 Task: In the  document Christopher.txtMake this file  'available offline' Add shortcut to Drive 'Computers'Email the file to   softage.3@softage.net, with message attached Attention Needed: Please prioritize going through the email I've sent. and file type: 'Plain Text'
Action: Mouse moved to (45, 105)
Screenshot: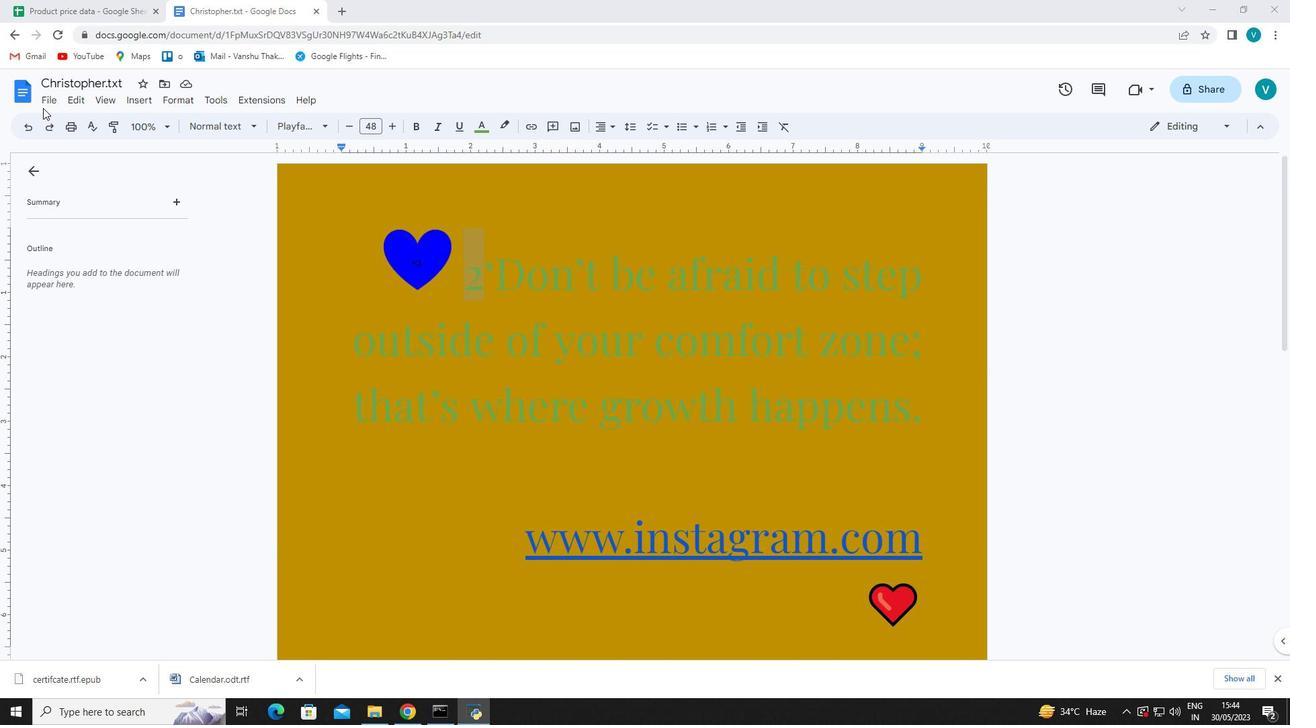 
Action: Mouse pressed left at (45, 105)
Screenshot: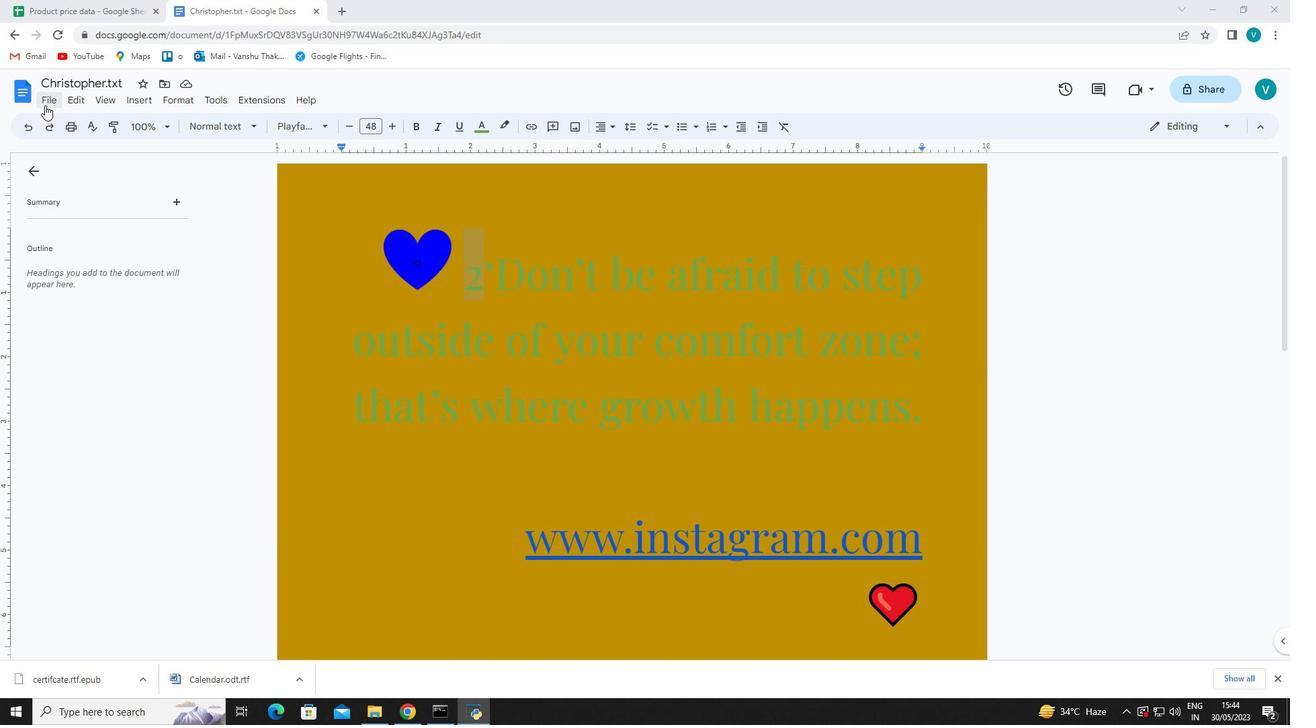 
Action: Mouse moved to (92, 385)
Screenshot: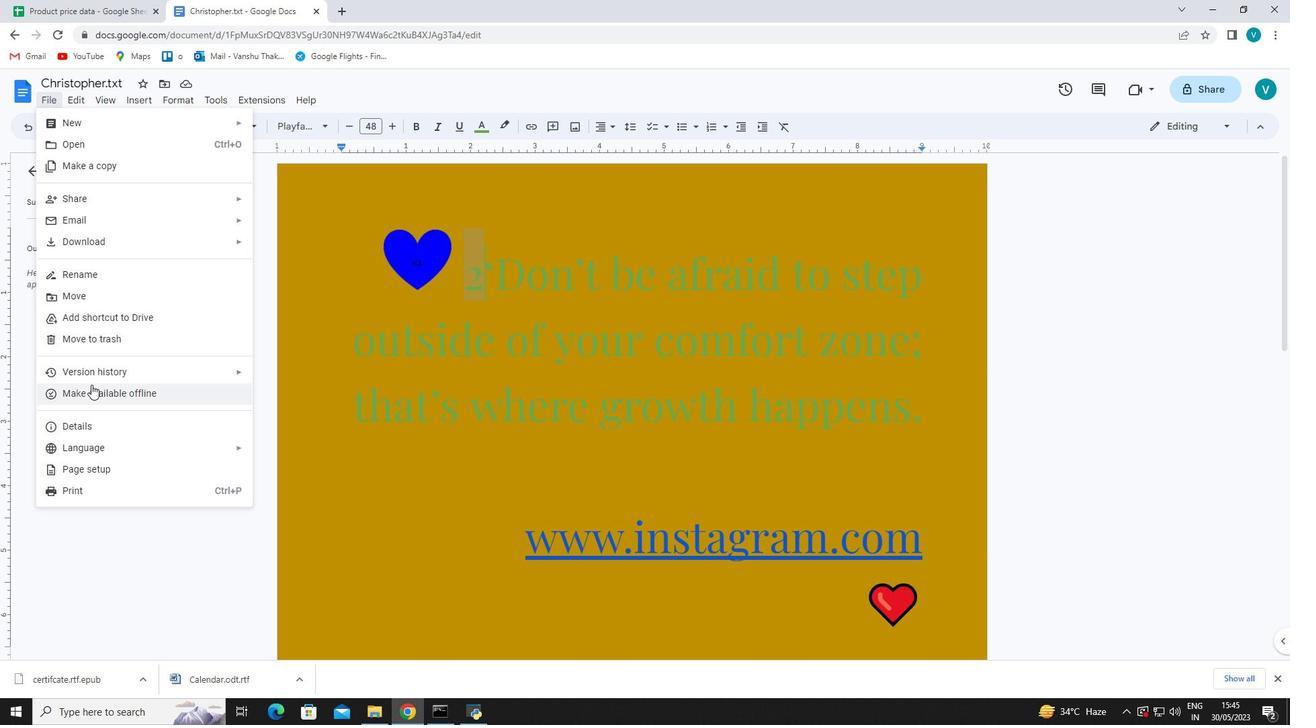 
Action: Mouse pressed left at (92, 385)
Screenshot: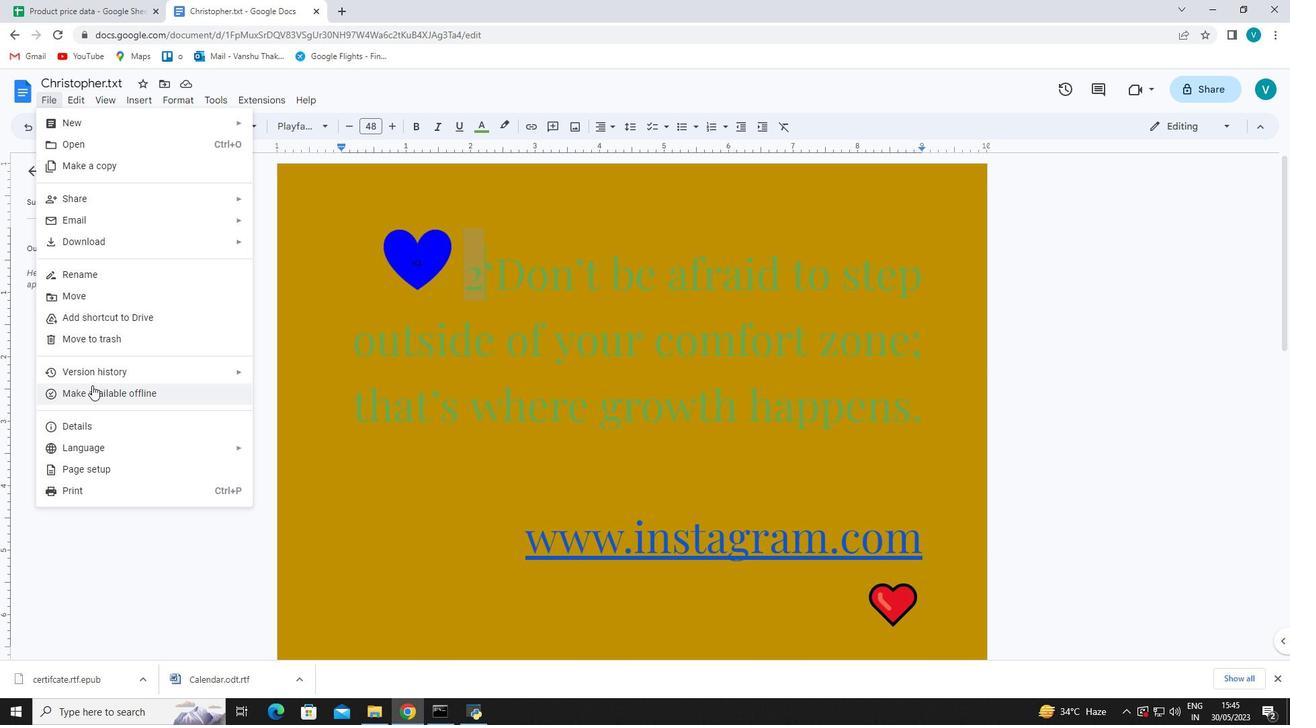 
Action: Mouse moved to (53, 100)
Screenshot: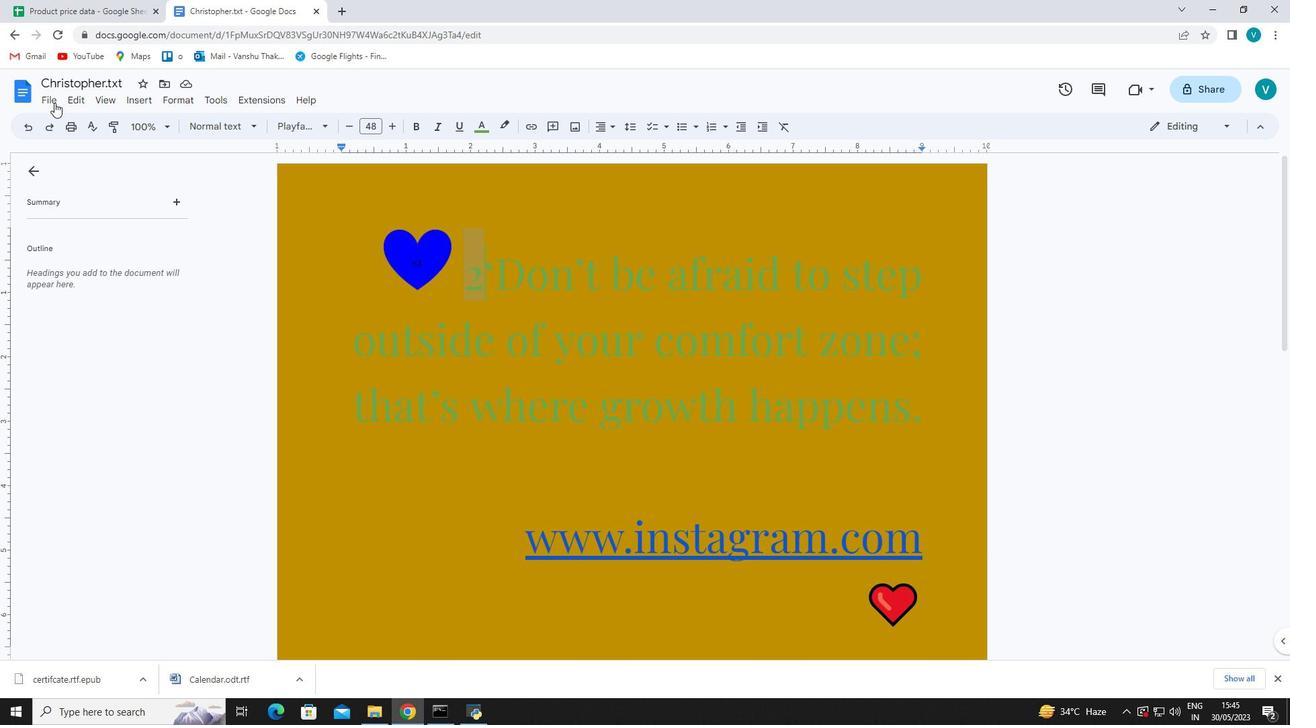 
Action: Mouse pressed left at (53, 100)
Screenshot: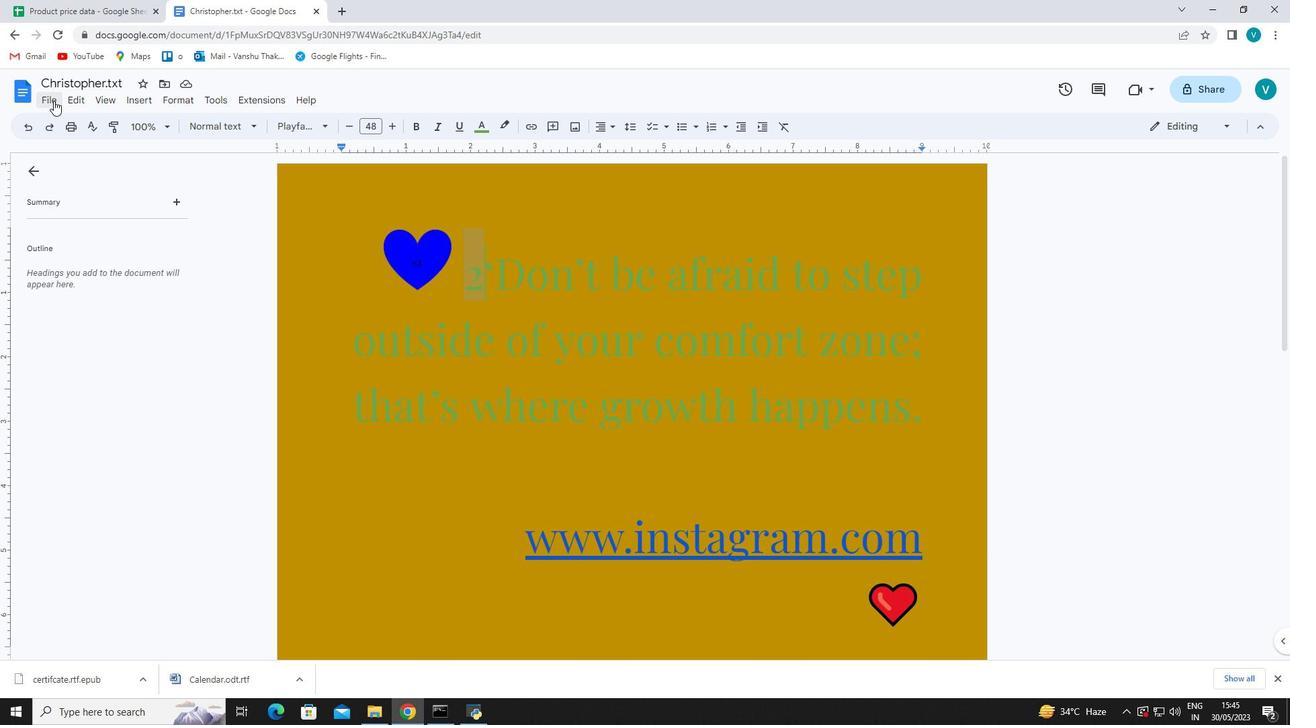
Action: Mouse moved to (174, 321)
Screenshot: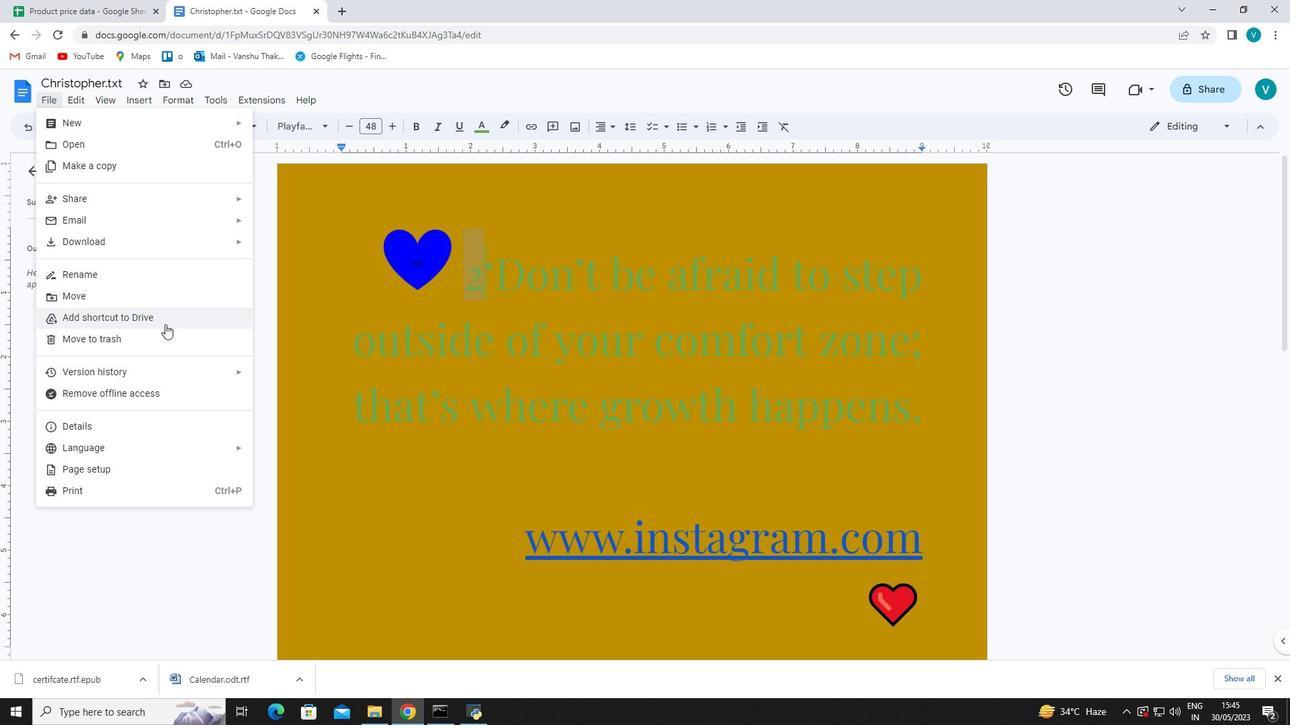 
Action: Mouse pressed left at (174, 321)
Screenshot: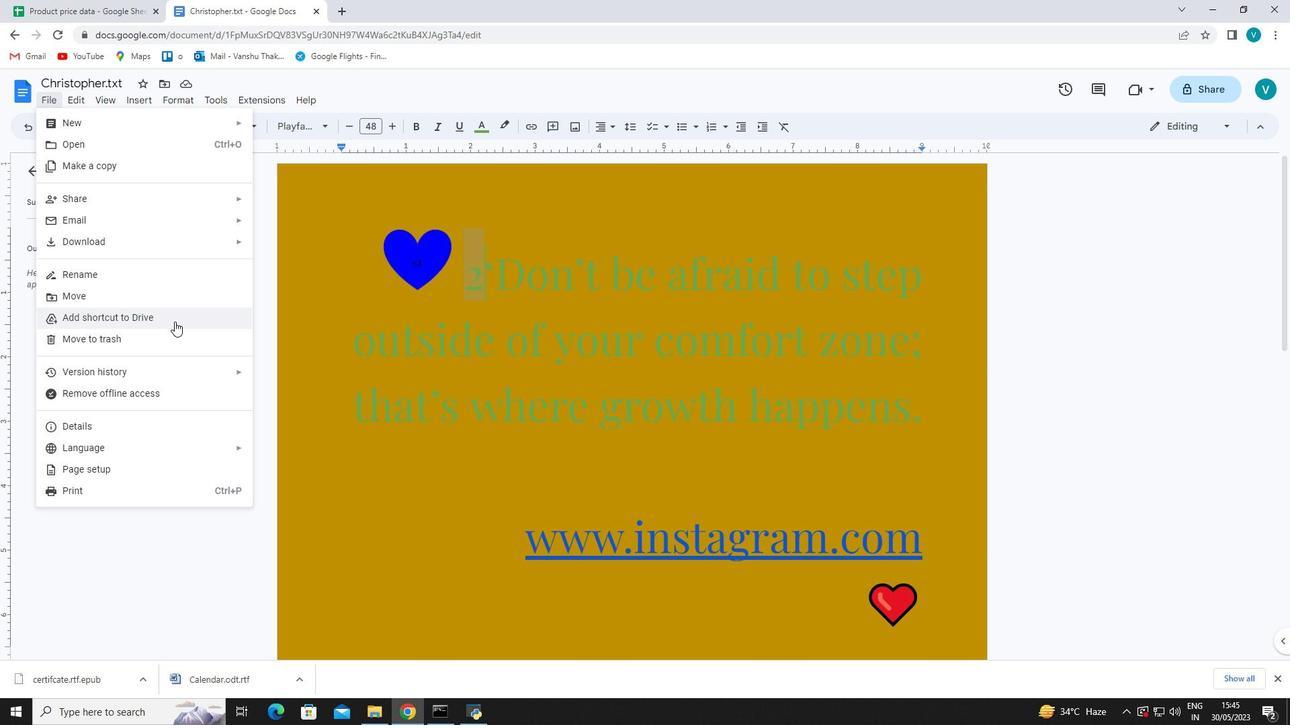 
Action: Mouse moved to (231, 174)
Screenshot: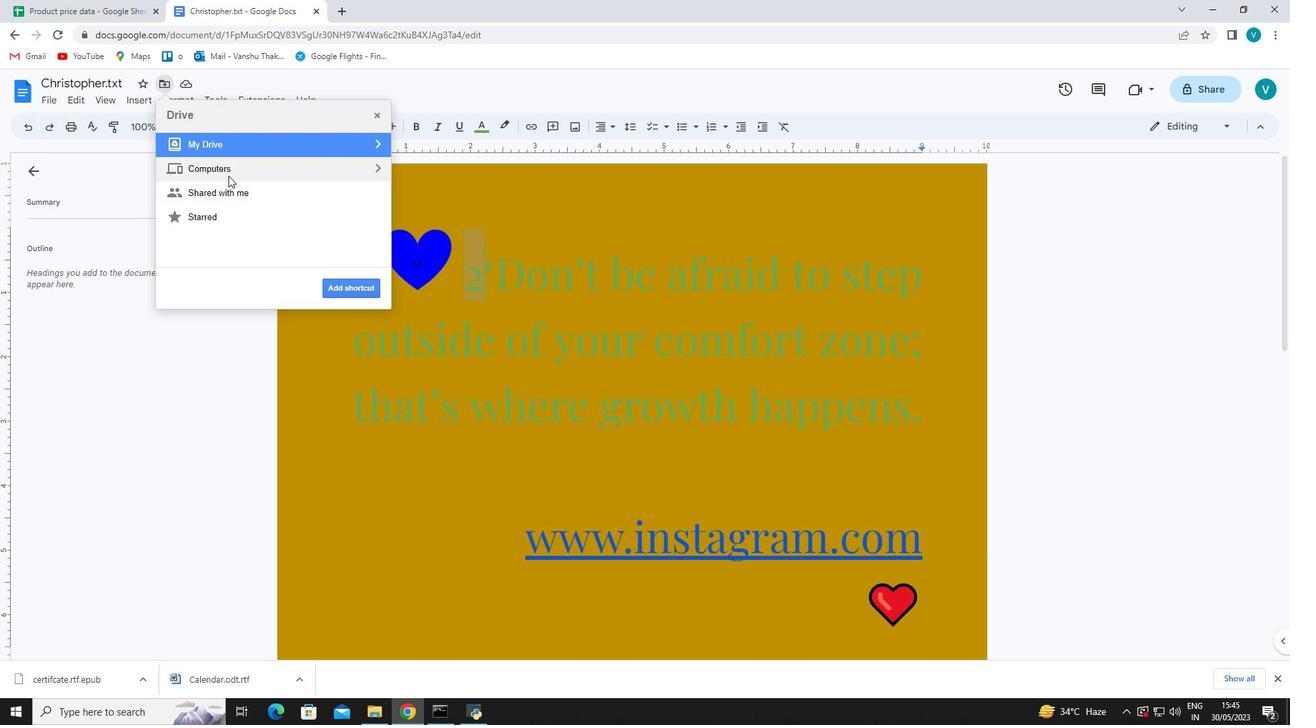 
Action: Mouse pressed left at (231, 174)
Screenshot: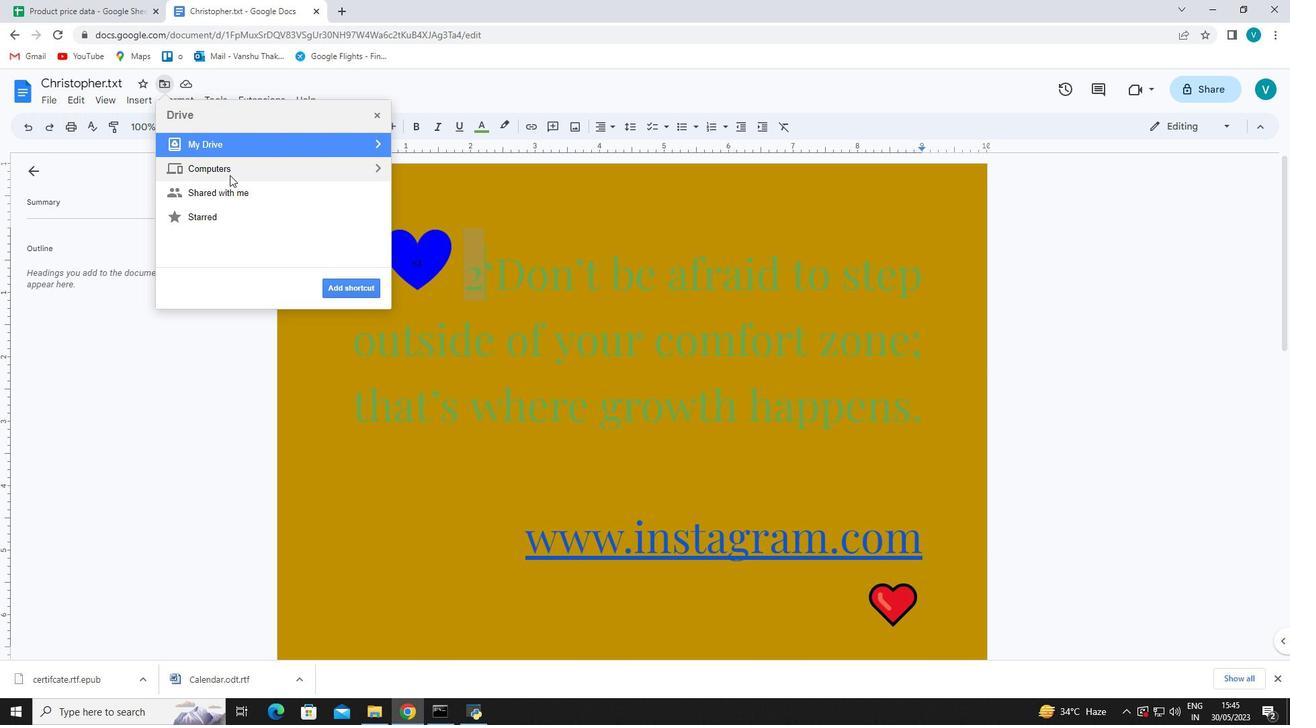 
Action: Mouse moved to (381, 167)
Screenshot: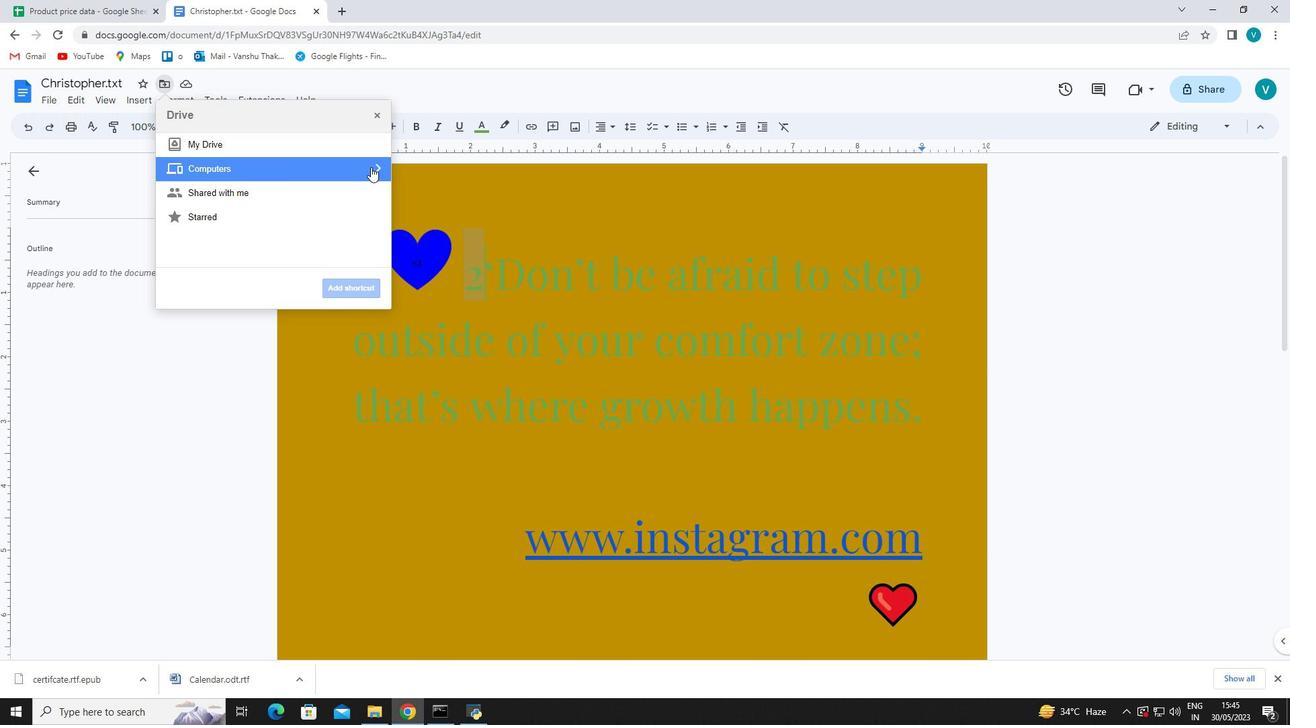 
Action: Mouse pressed left at (381, 167)
Screenshot: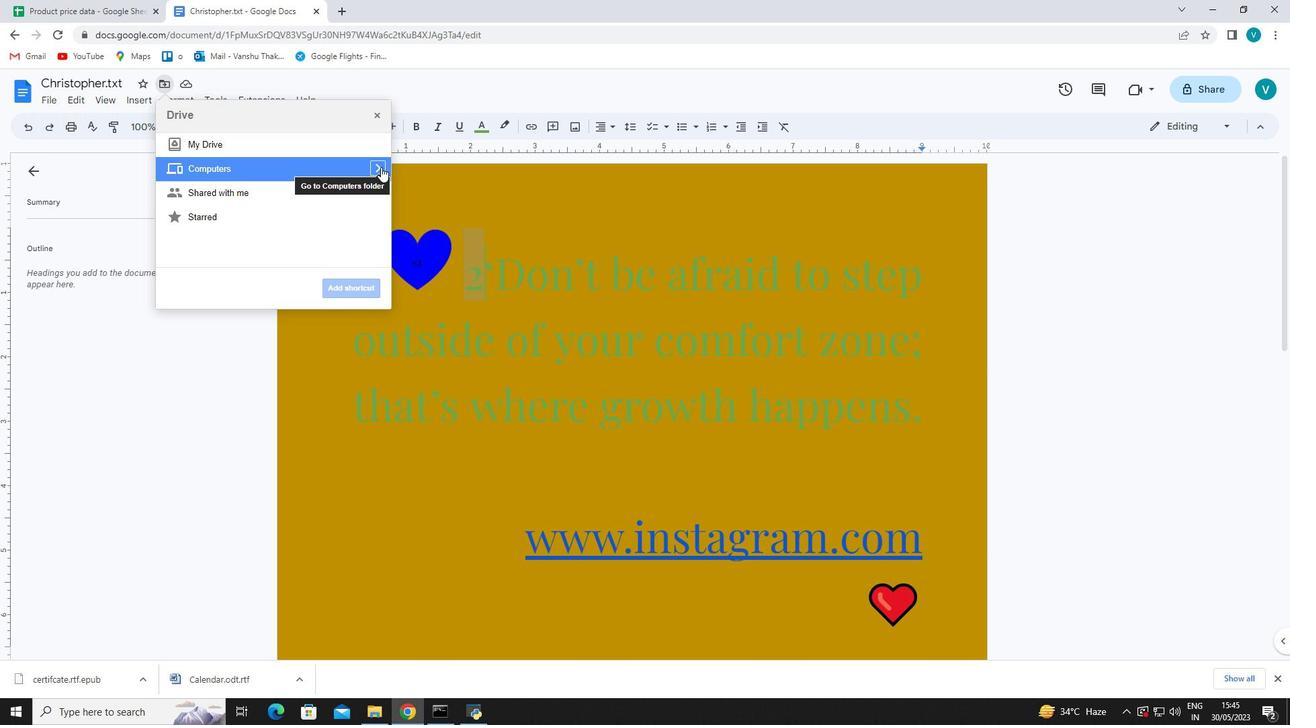 
Action: Mouse moved to (356, 282)
Screenshot: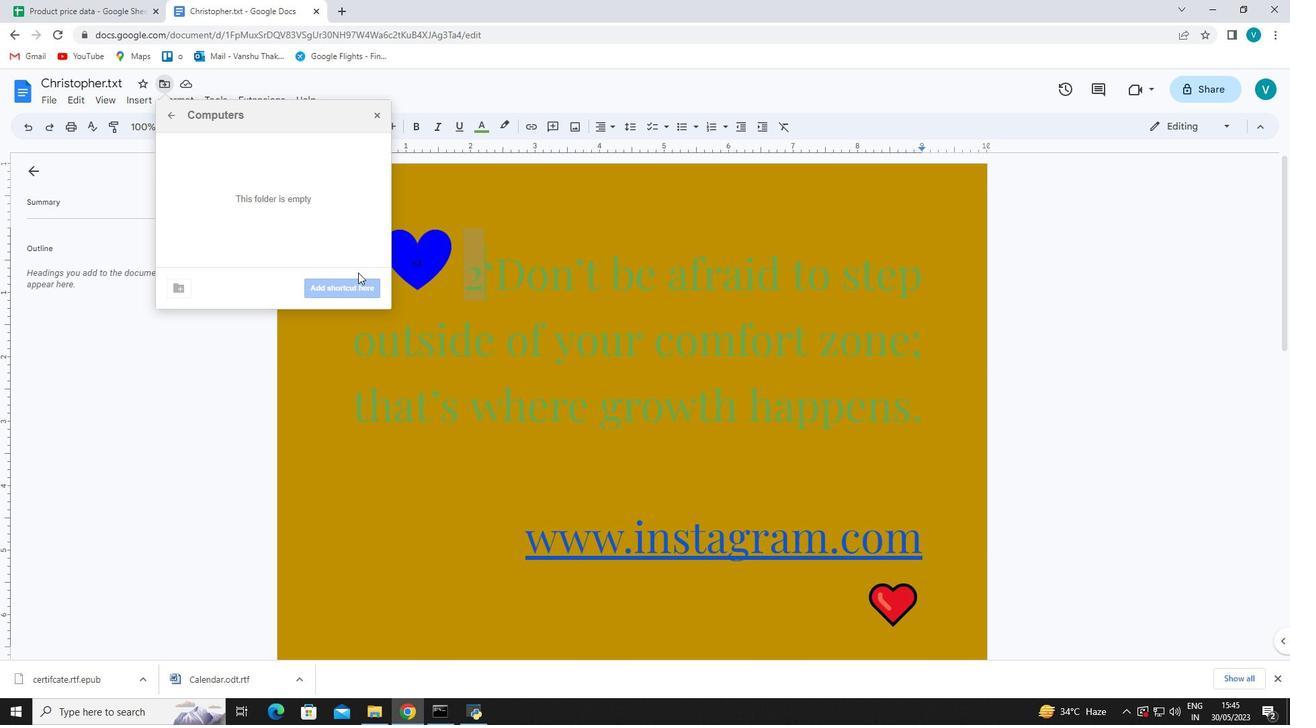 
Action: Mouse pressed left at (356, 282)
Screenshot: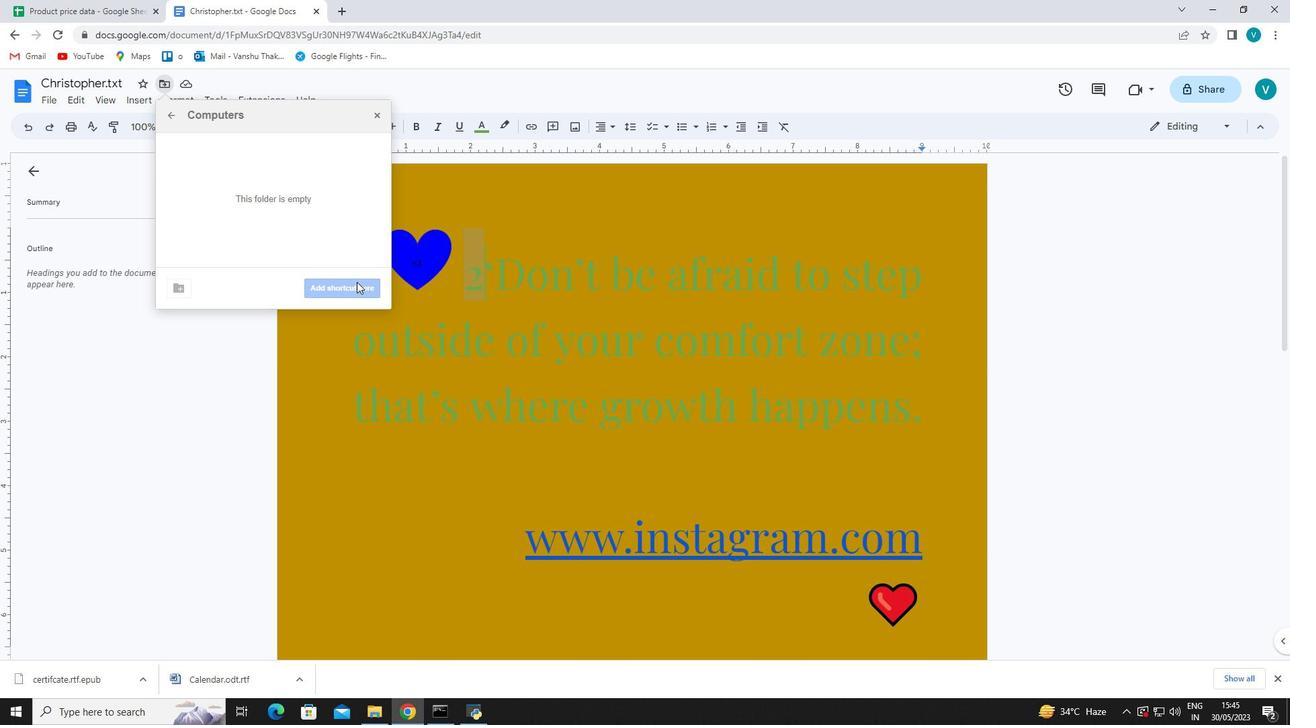 
Action: Mouse moved to (373, 113)
Screenshot: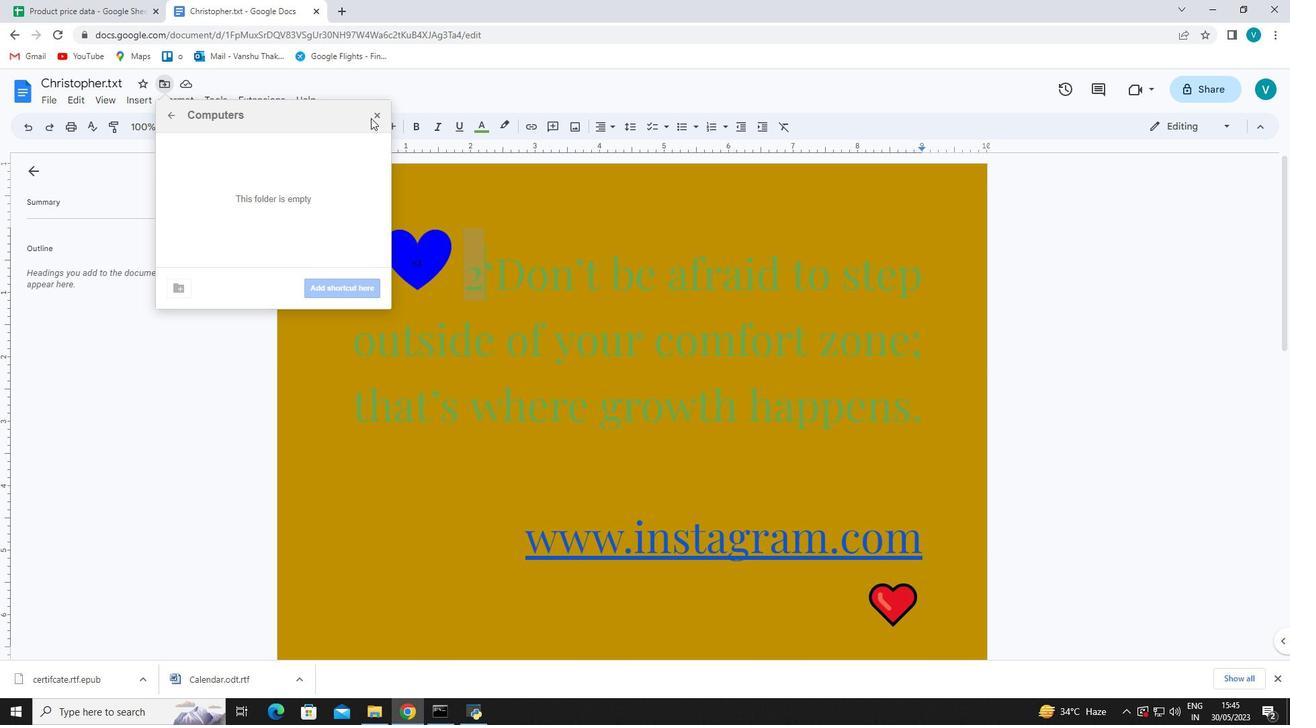 
Action: Mouse pressed left at (373, 113)
Screenshot: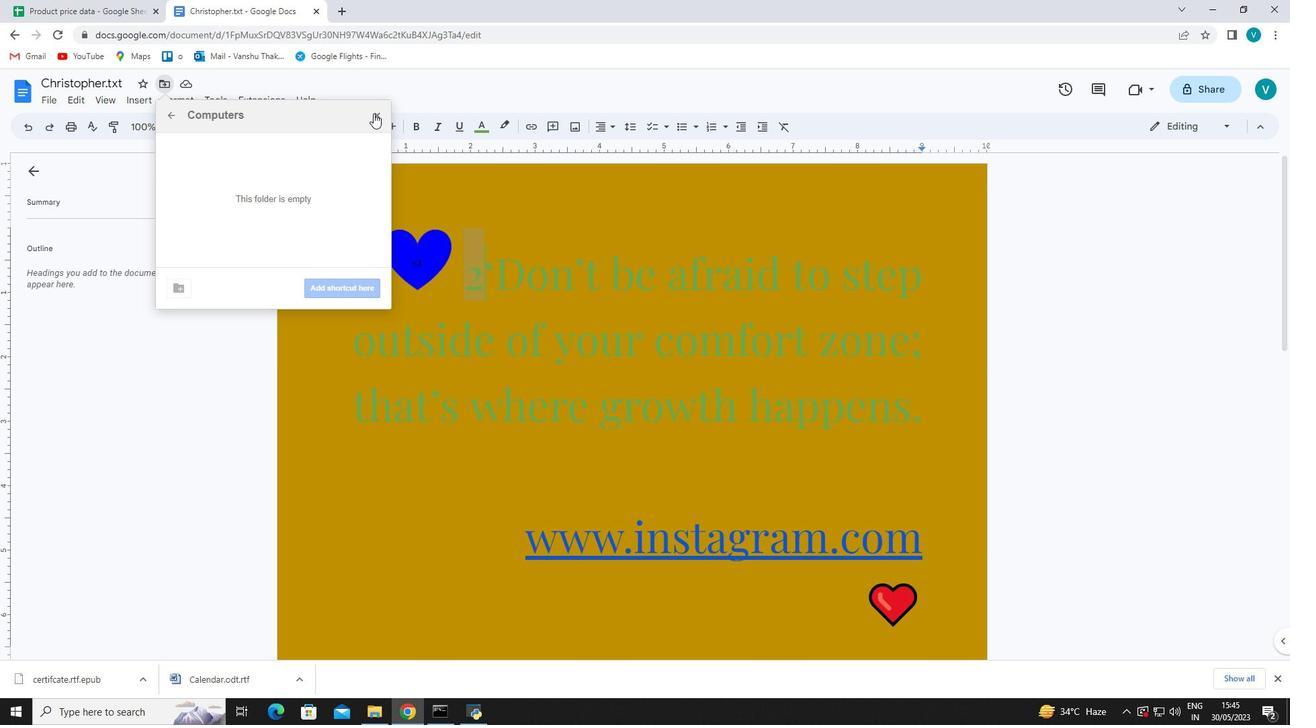 
Action: Mouse moved to (55, 98)
Screenshot: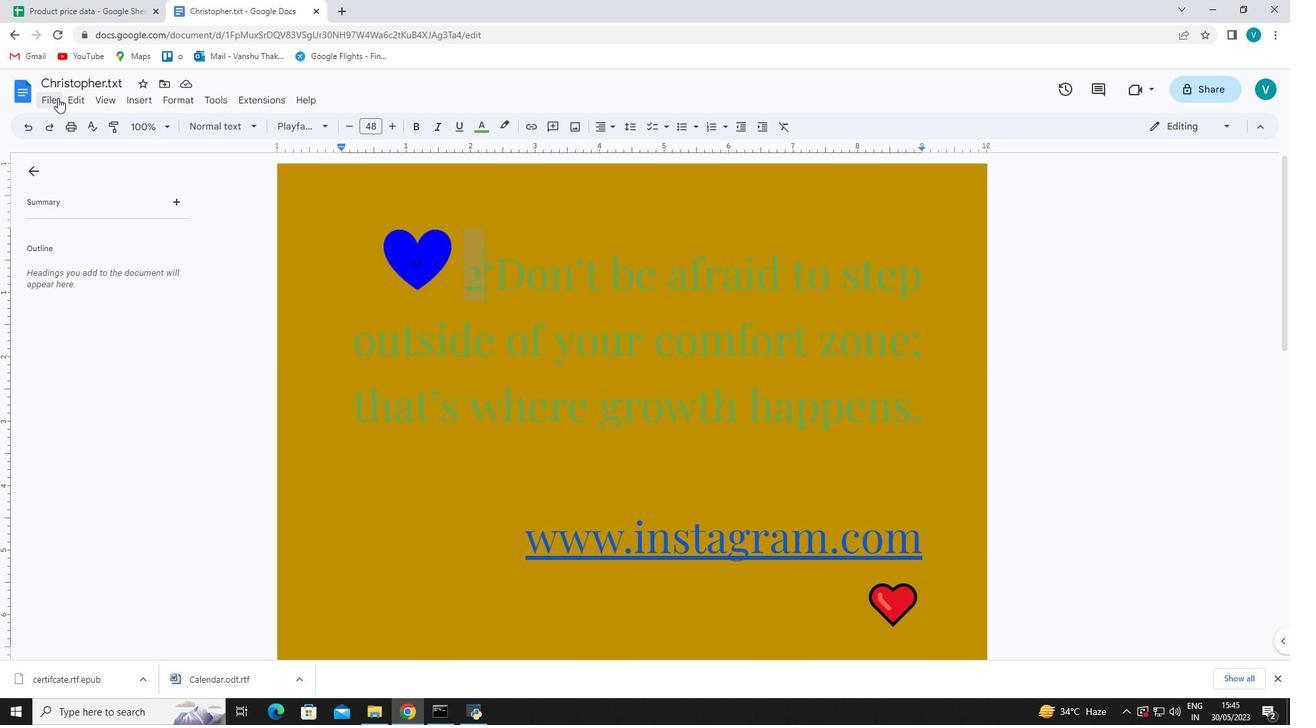 
Action: Mouse pressed left at (55, 98)
Screenshot: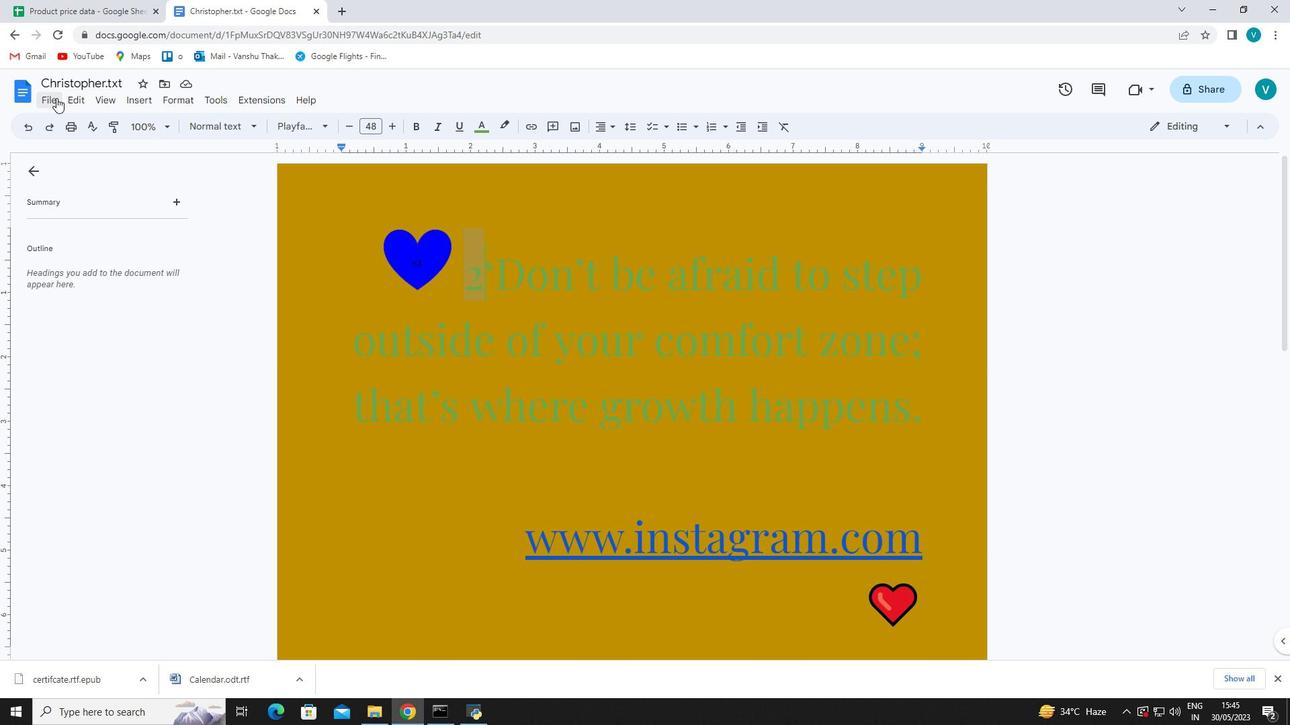 
Action: Mouse moved to (274, 223)
Screenshot: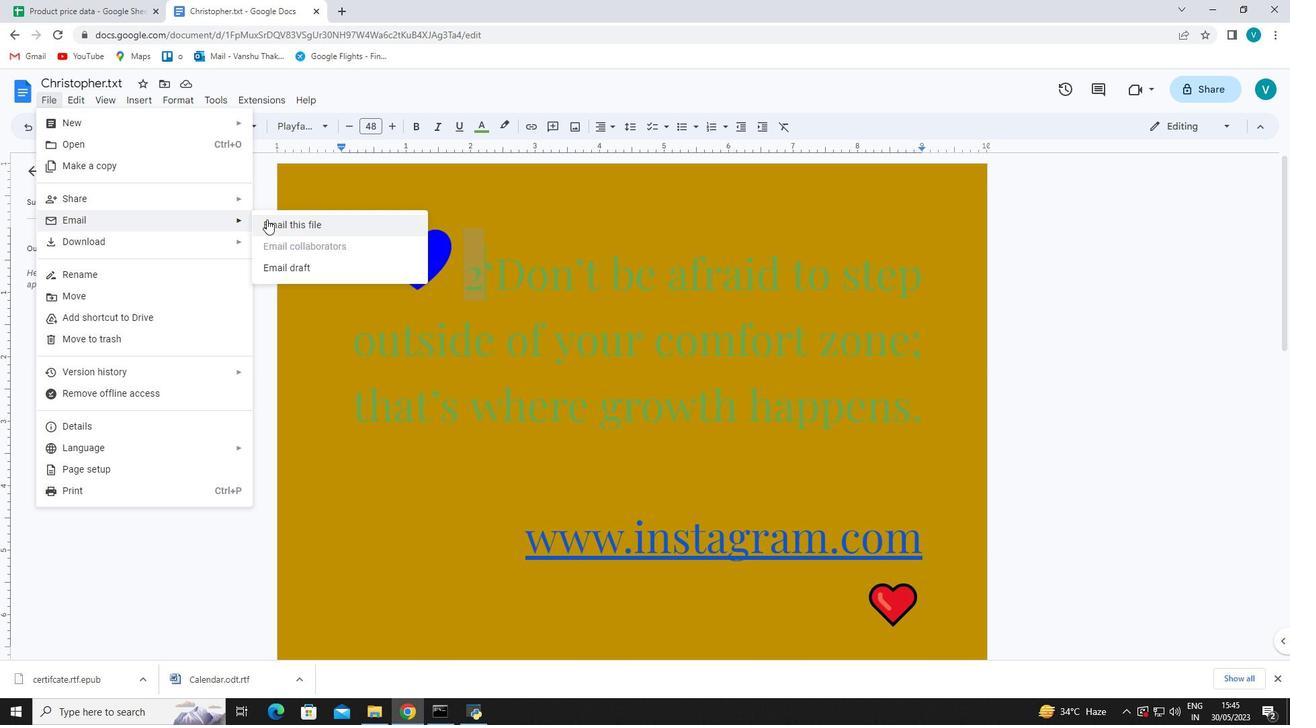 
Action: Mouse pressed left at (274, 223)
Screenshot: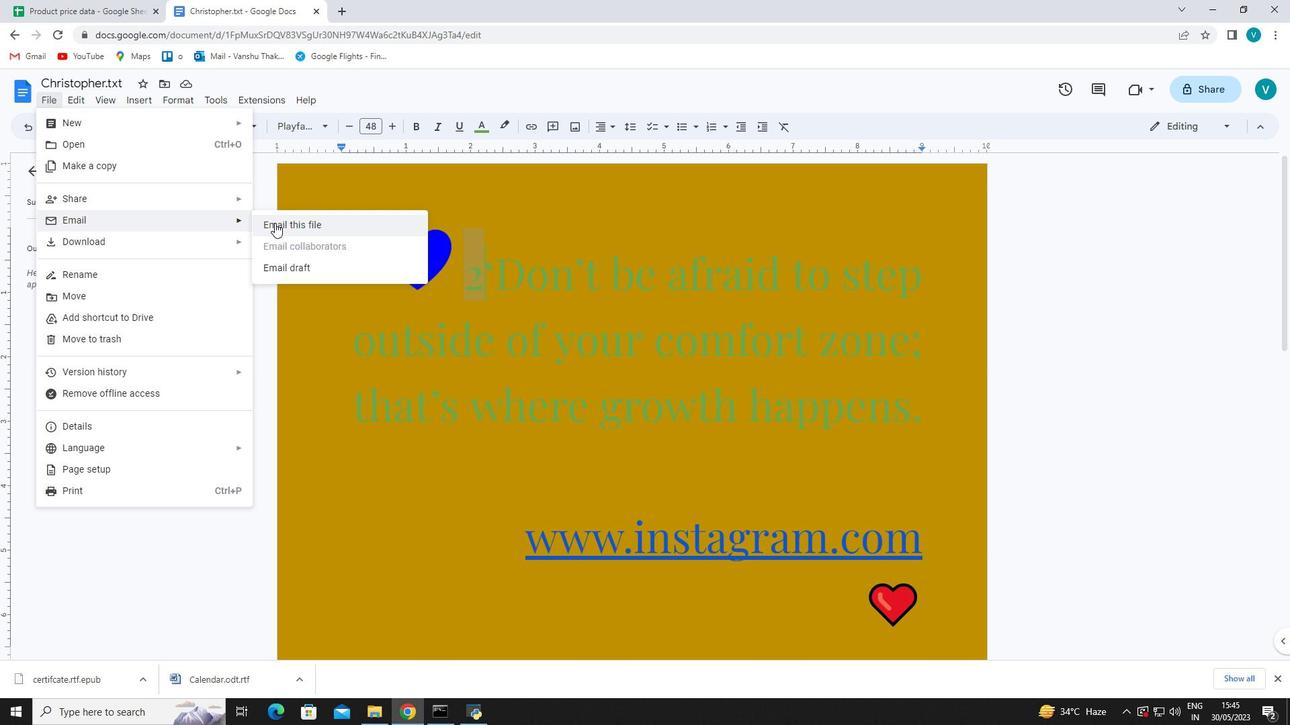 
Action: Mouse moved to (530, 290)
Screenshot: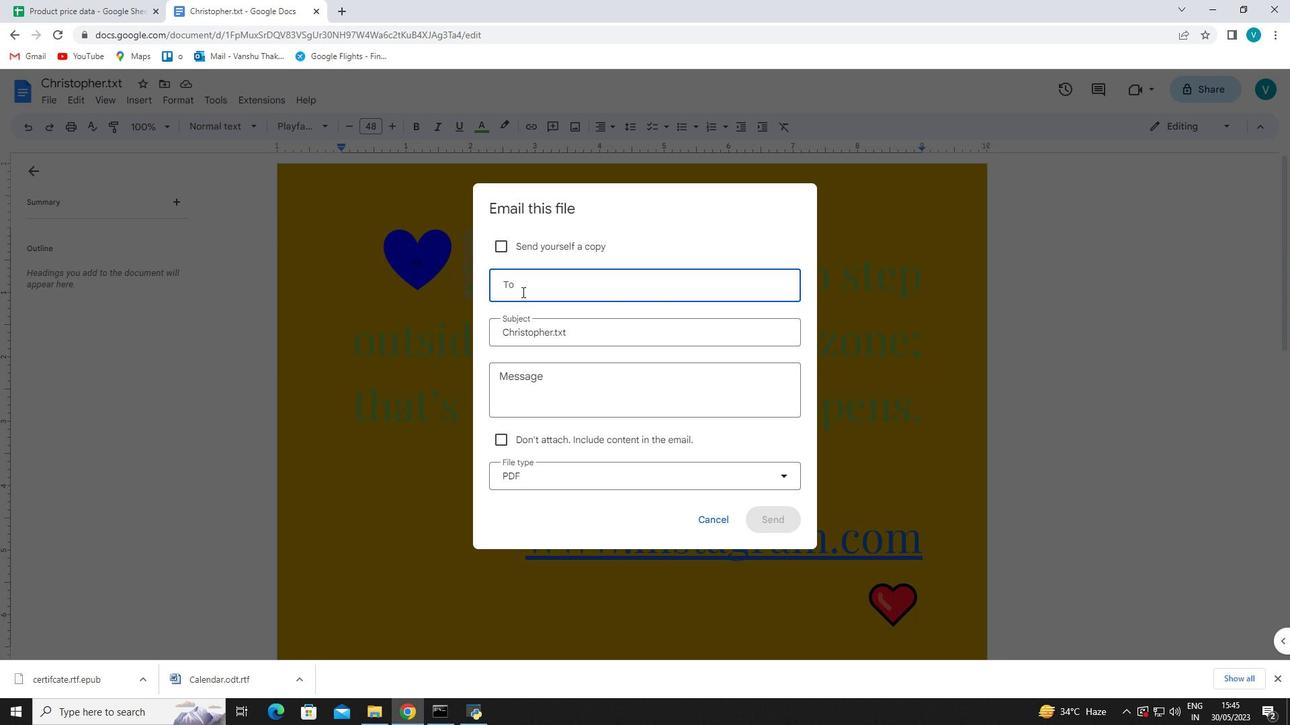 
Action: Mouse pressed left at (530, 290)
Screenshot: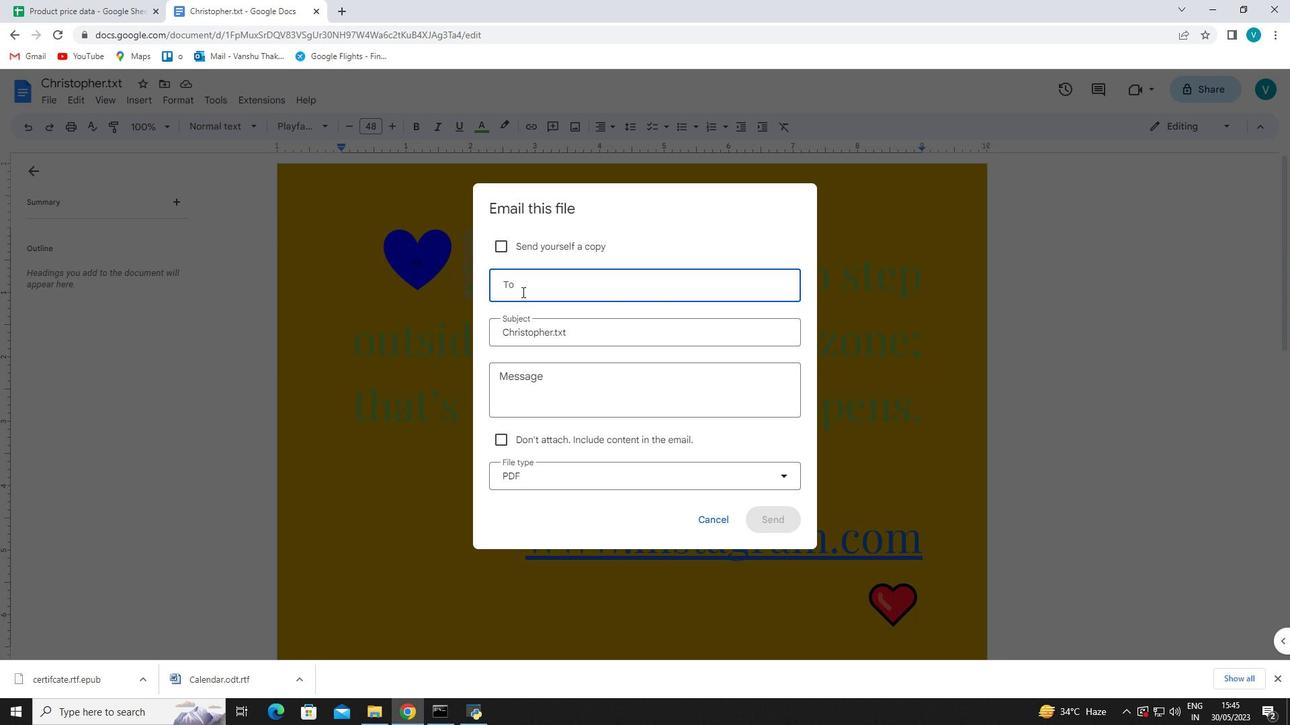 
Action: Mouse moved to (517, 280)
Screenshot: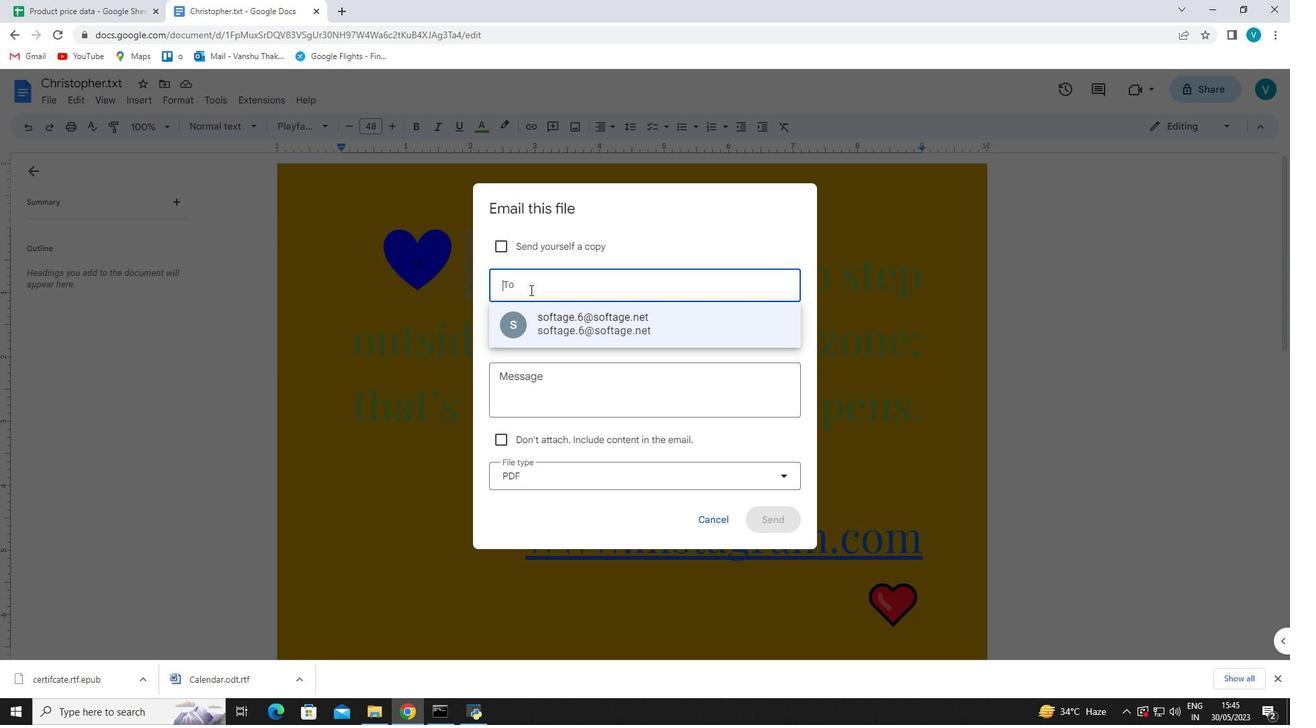 
Action: Key pressed softage.3<Key.shift>@softage.net
Screenshot: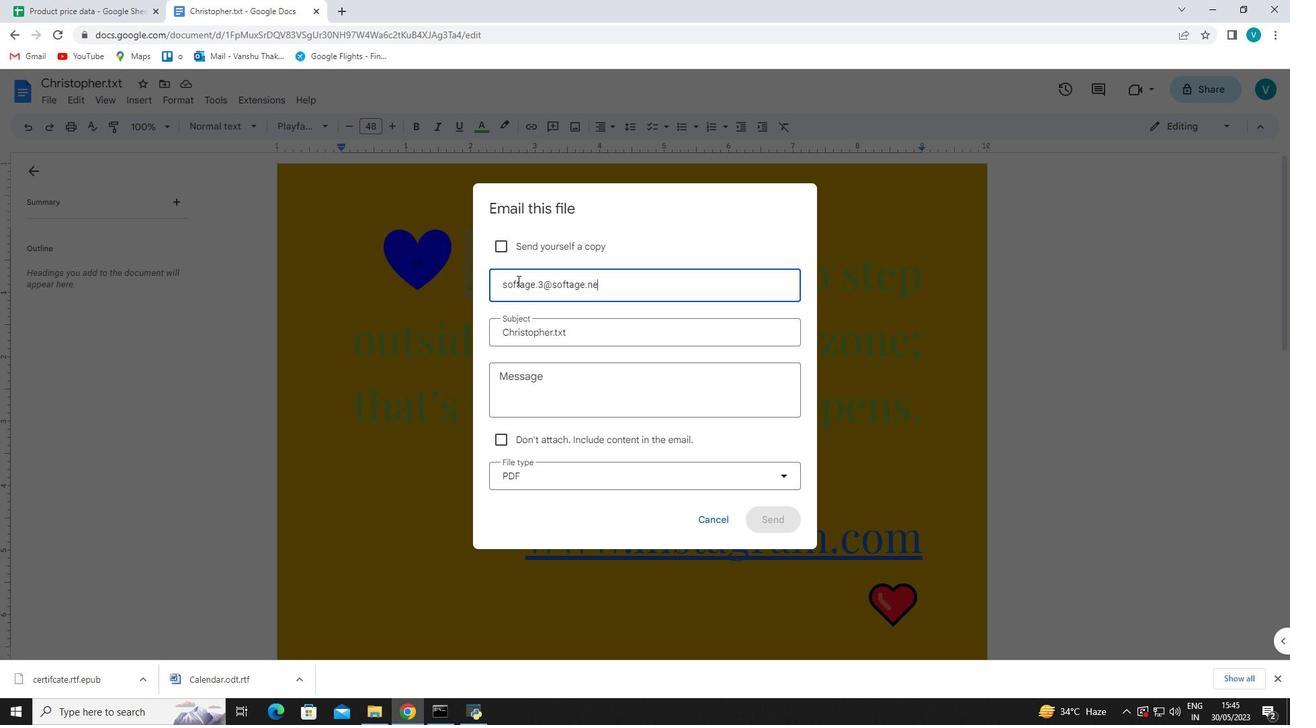 
Action: Mouse moved to (648, 301)
Screenshot: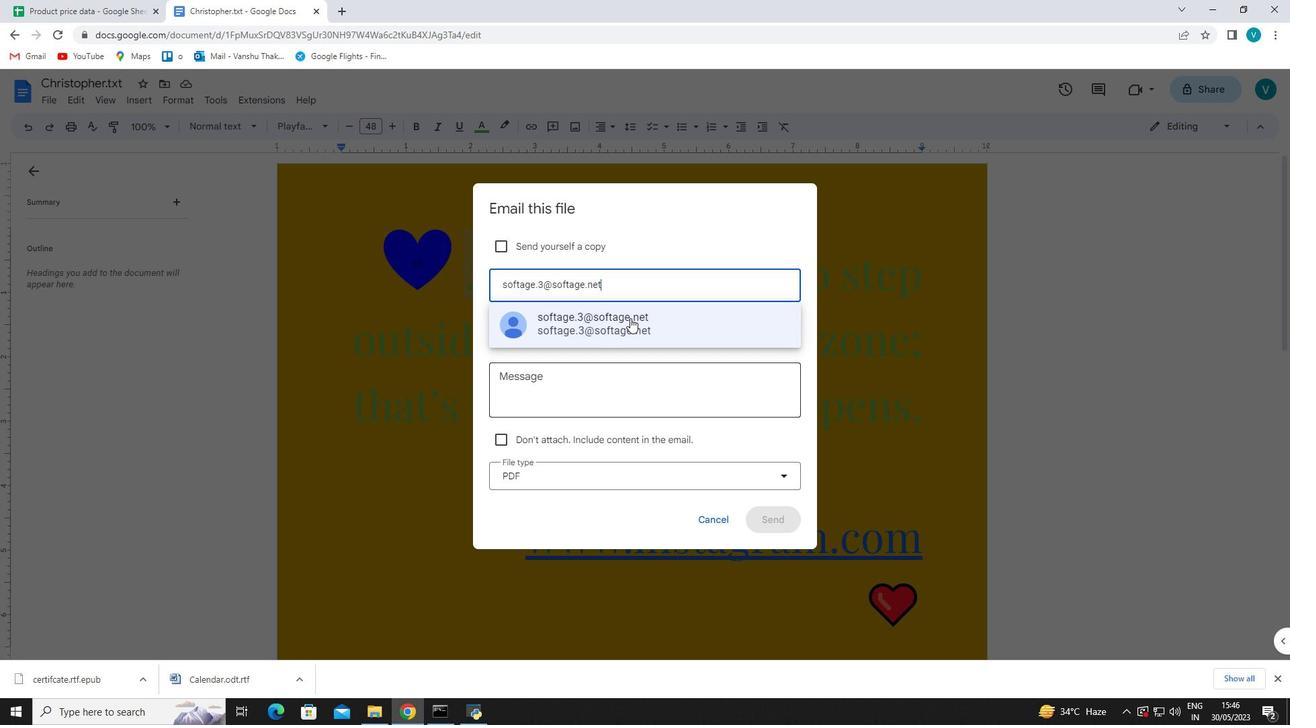 
Action: Mouse pressed left at (648, 301)
Screenshot: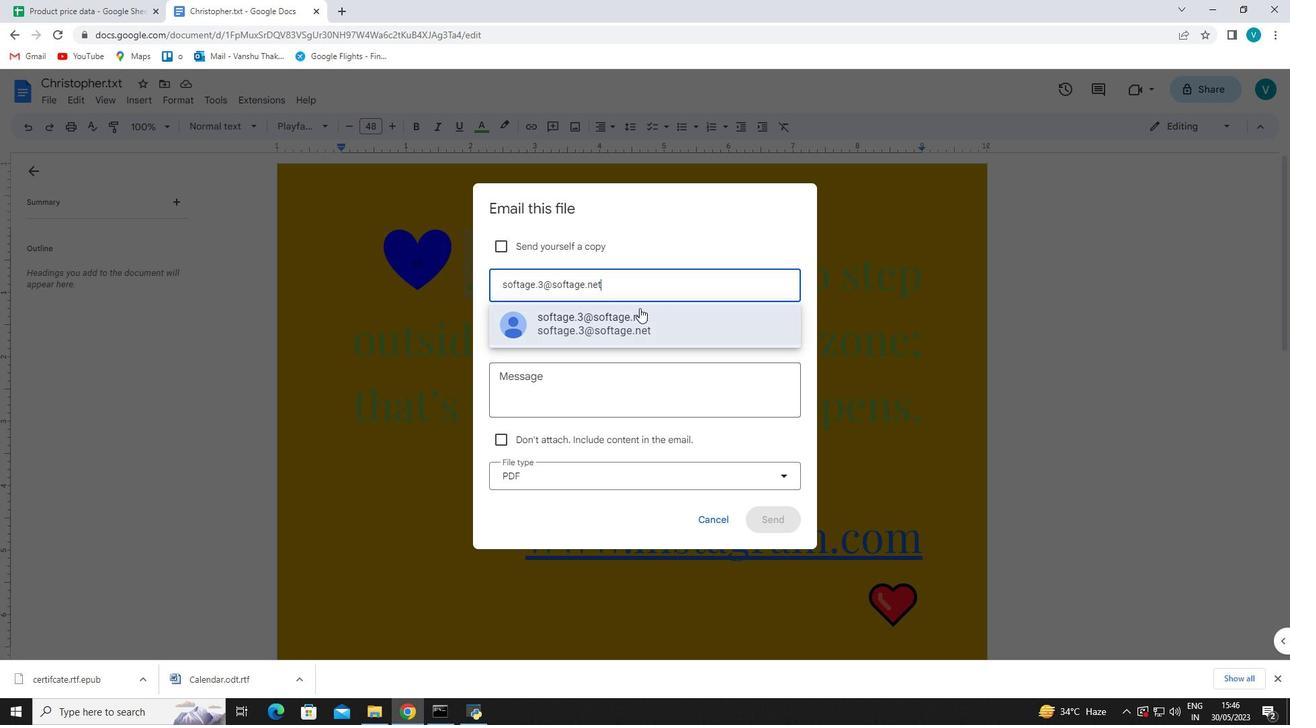 
Action: Mouse moved to (644, 317)
Screenshot: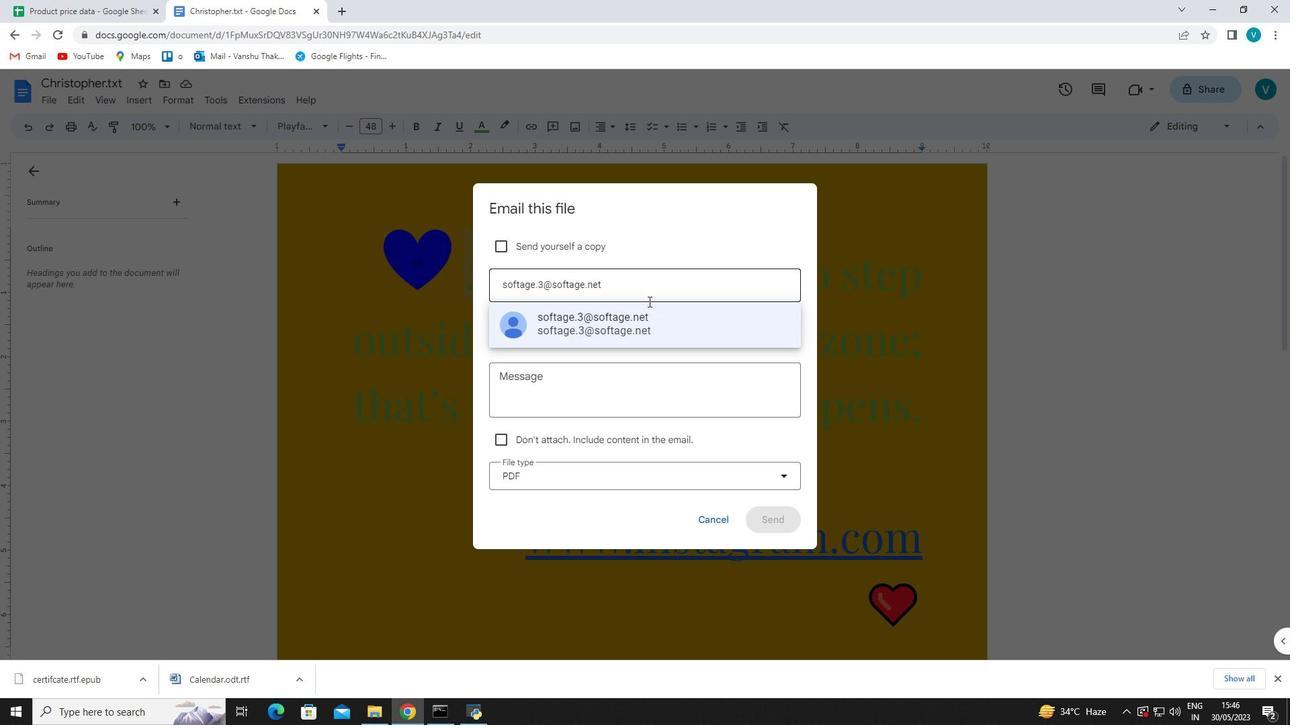 
Action: Mouse pressed left at (644, 317)
Screenshot: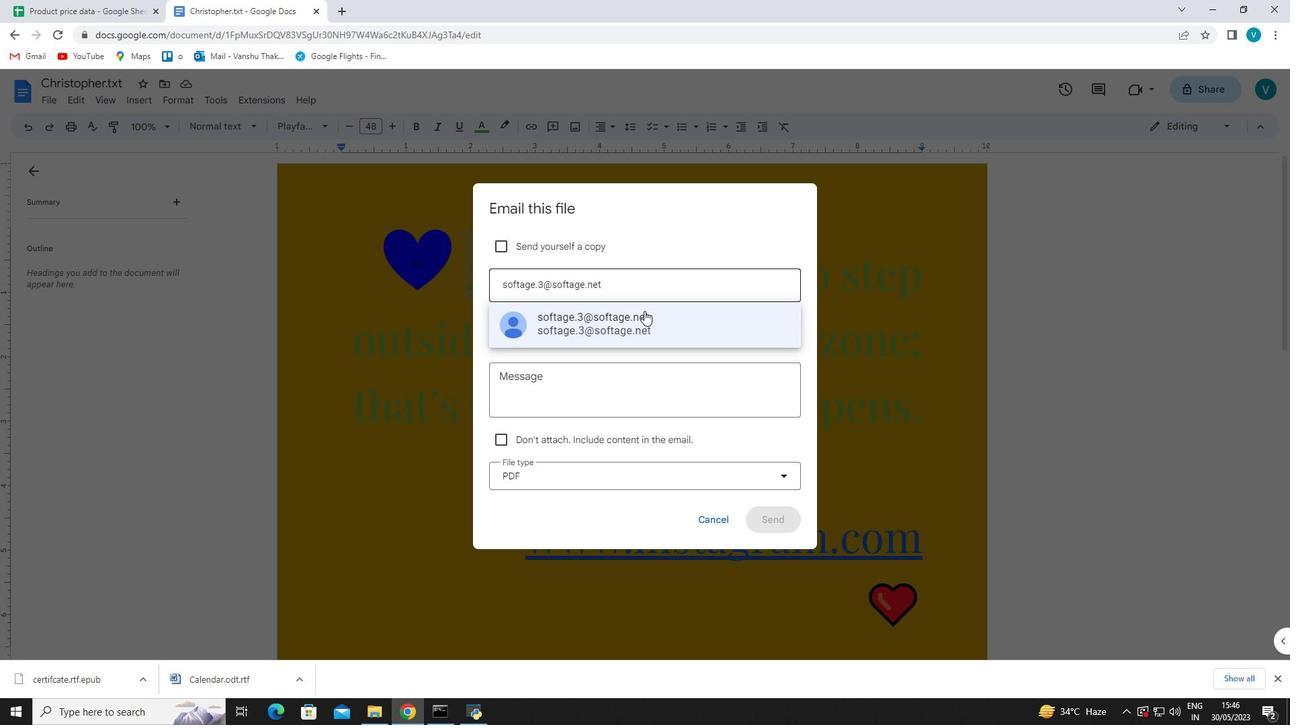 
Action: Mouse moved to (596, 405)
Screenshot: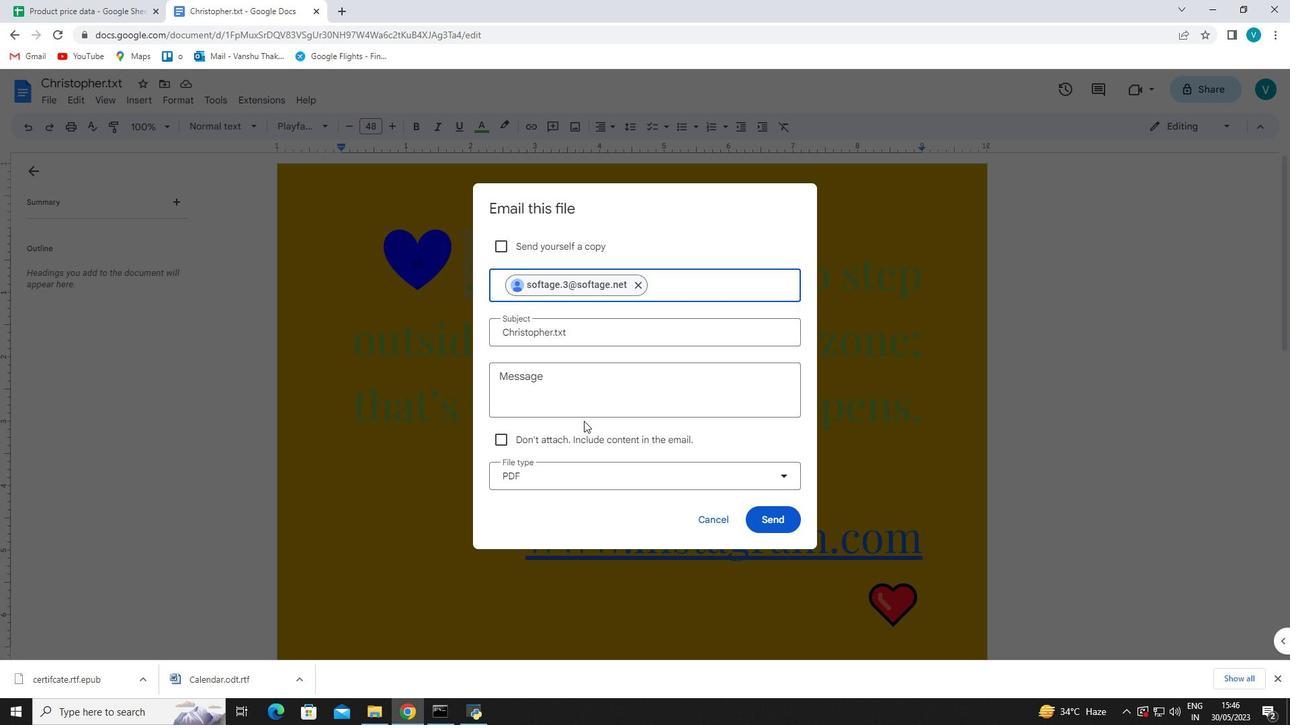 
Action: Mouse pressed left at (596, 405)
Screenshot: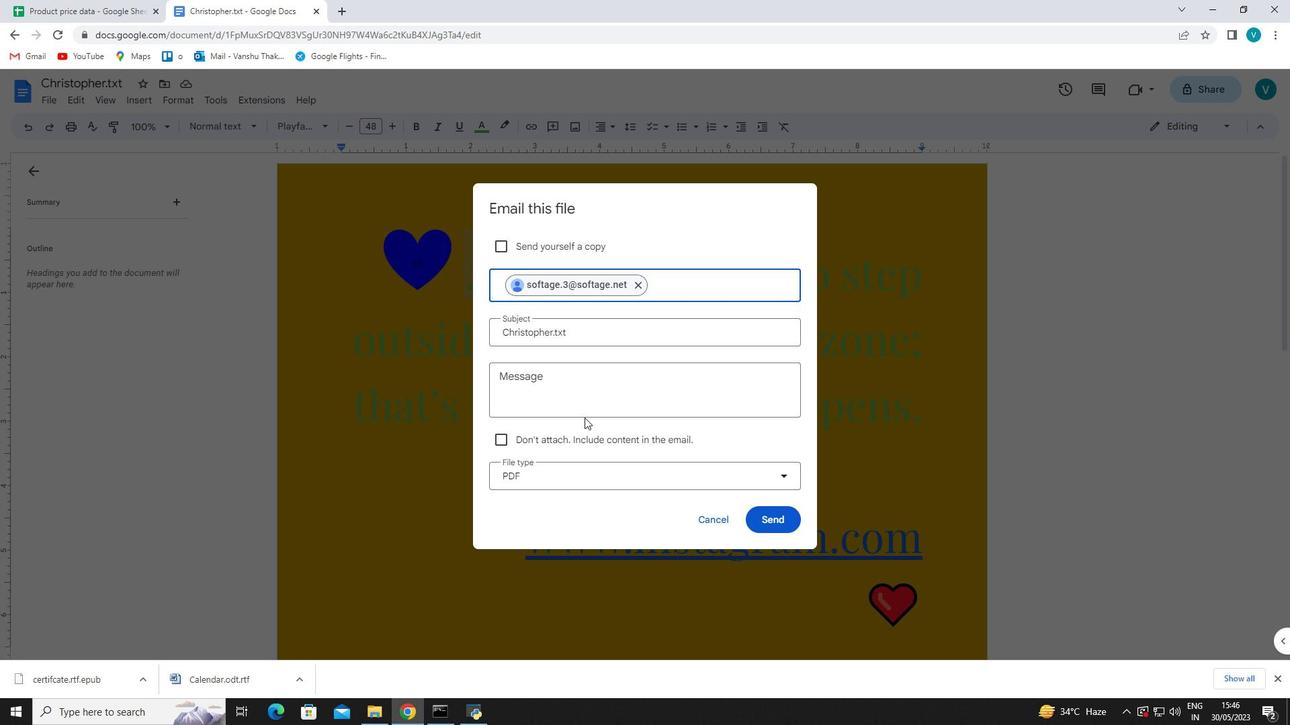 
Action: Mouse moved to (596, 399)
Screenshot: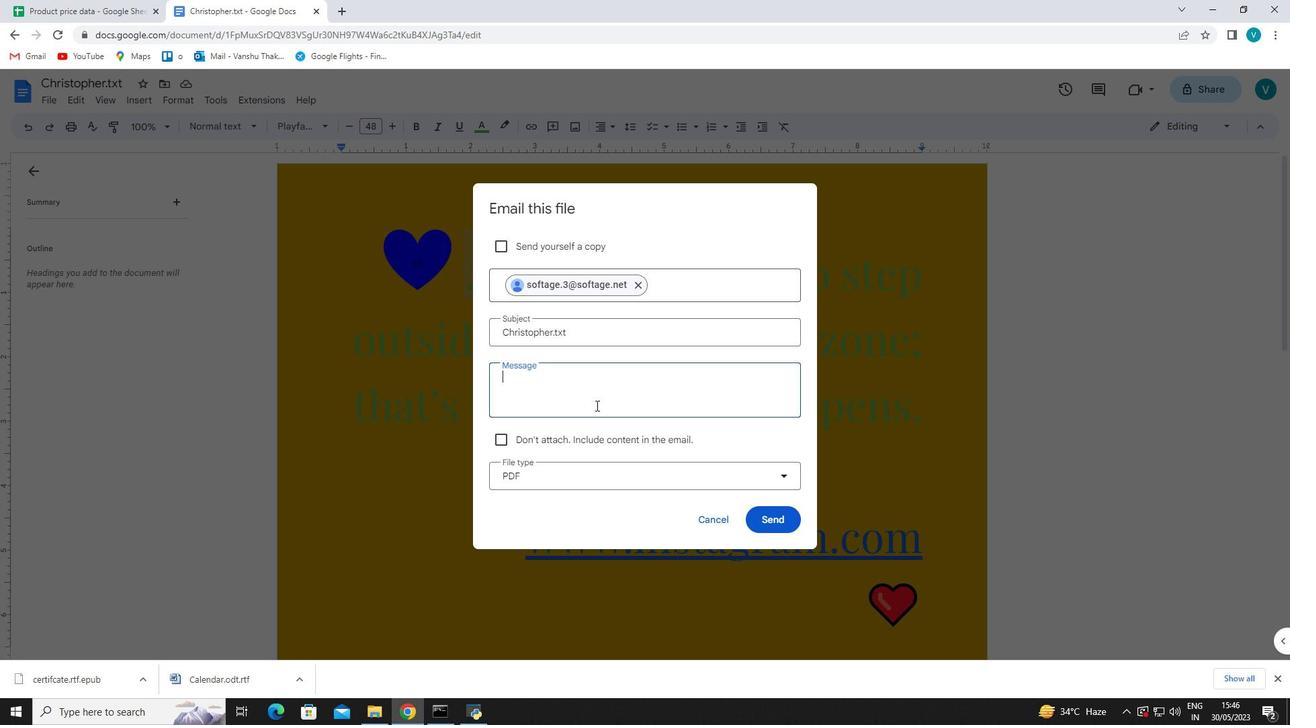 
Action: Key pressed <Key.shift><Key.shift><Key.shift><Key.shift><Key.shift>Attention<Key.space><Key.shift>Needed<Key.shift>:<Key.space><Key.shift>Please<Key.space>prioritize<Key.space>going<Key.space>through<Key.space>the<Key.space>email<Key.space><Key.shift>I've<Key.space>sent.
Screenshot: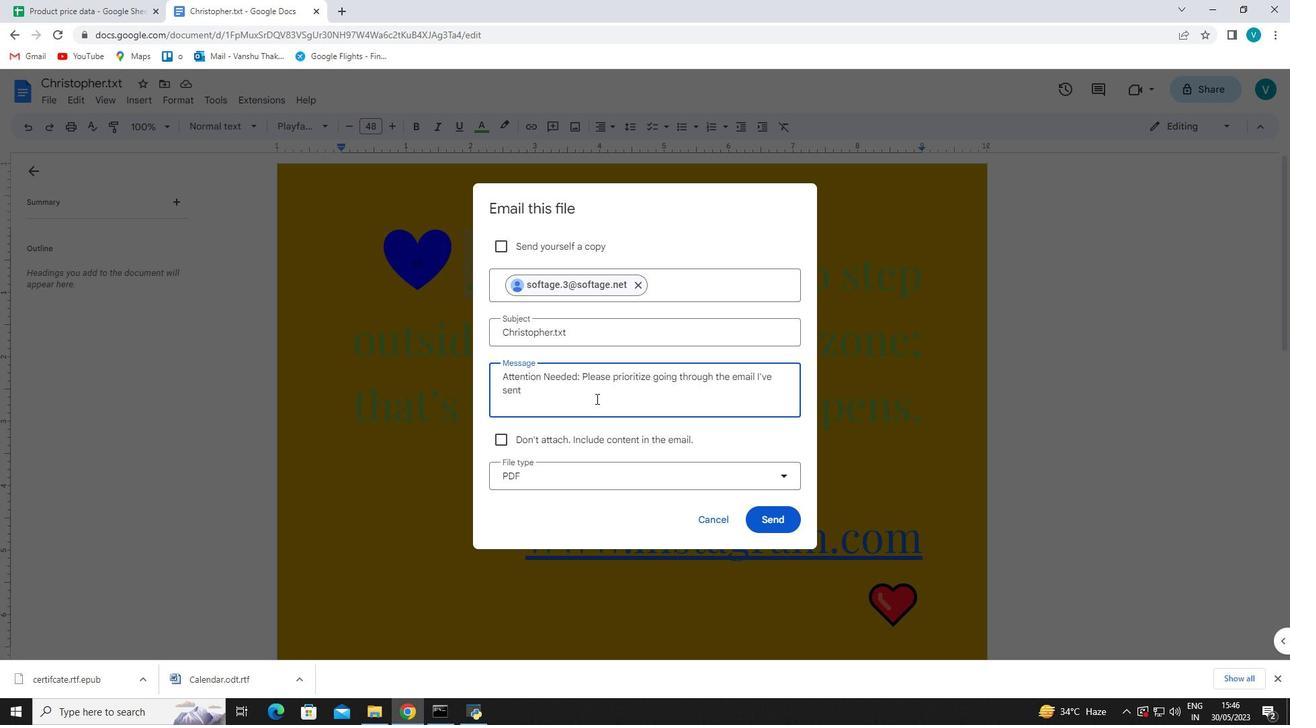
Action: Mouse moved to (651, 469)
Screenshot: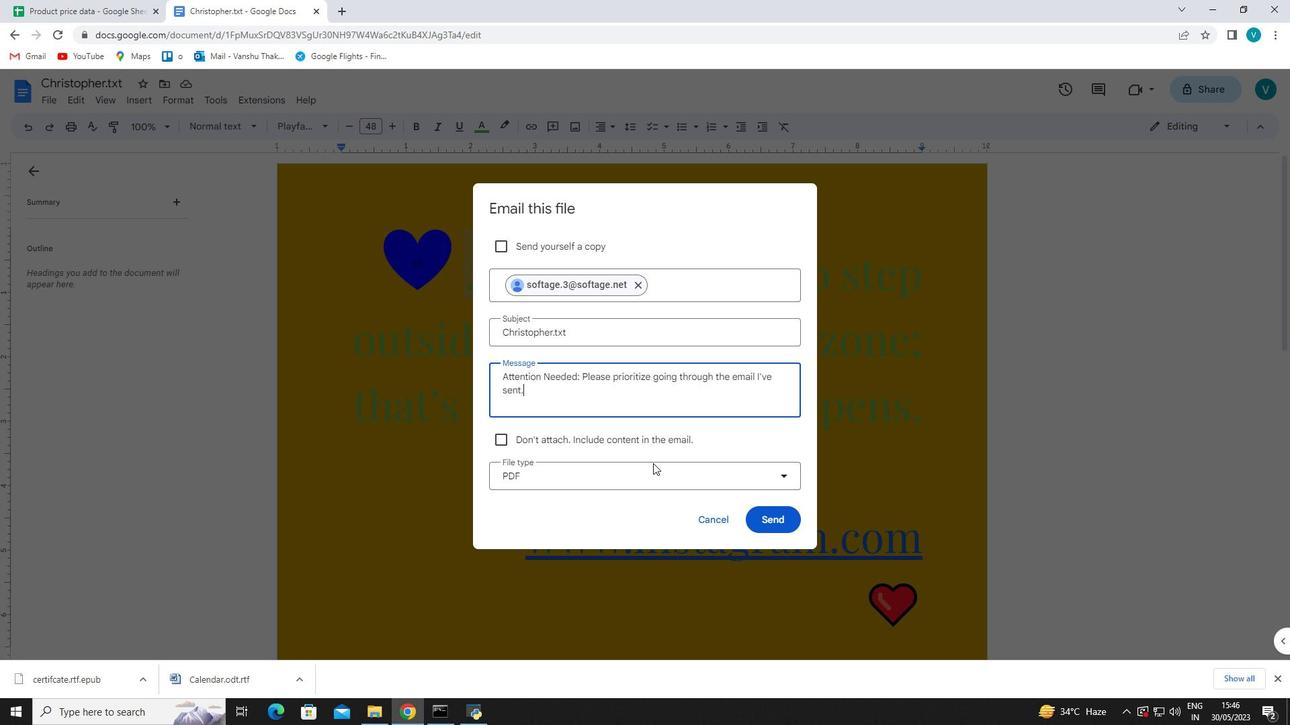 
Action: Mouse pressed left at (651, 469)
Screenshot: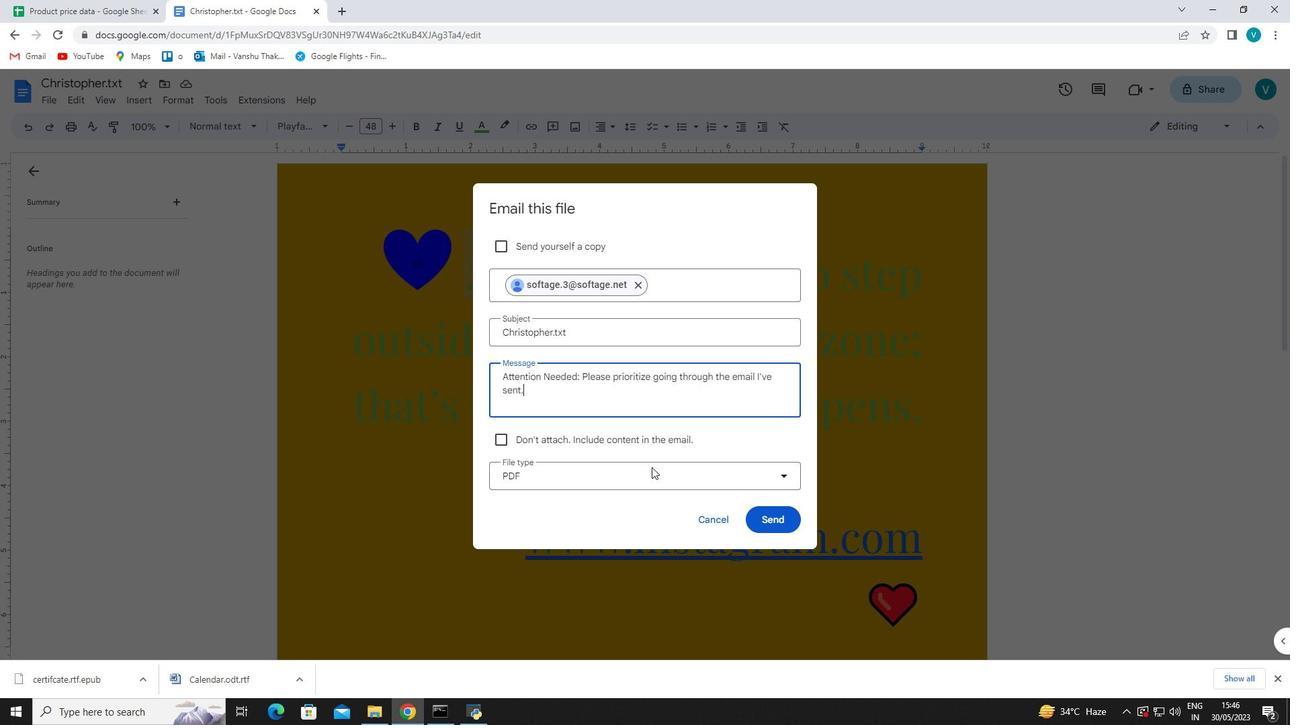 
Action: Mouse moved to (580, 607)
Screenshot: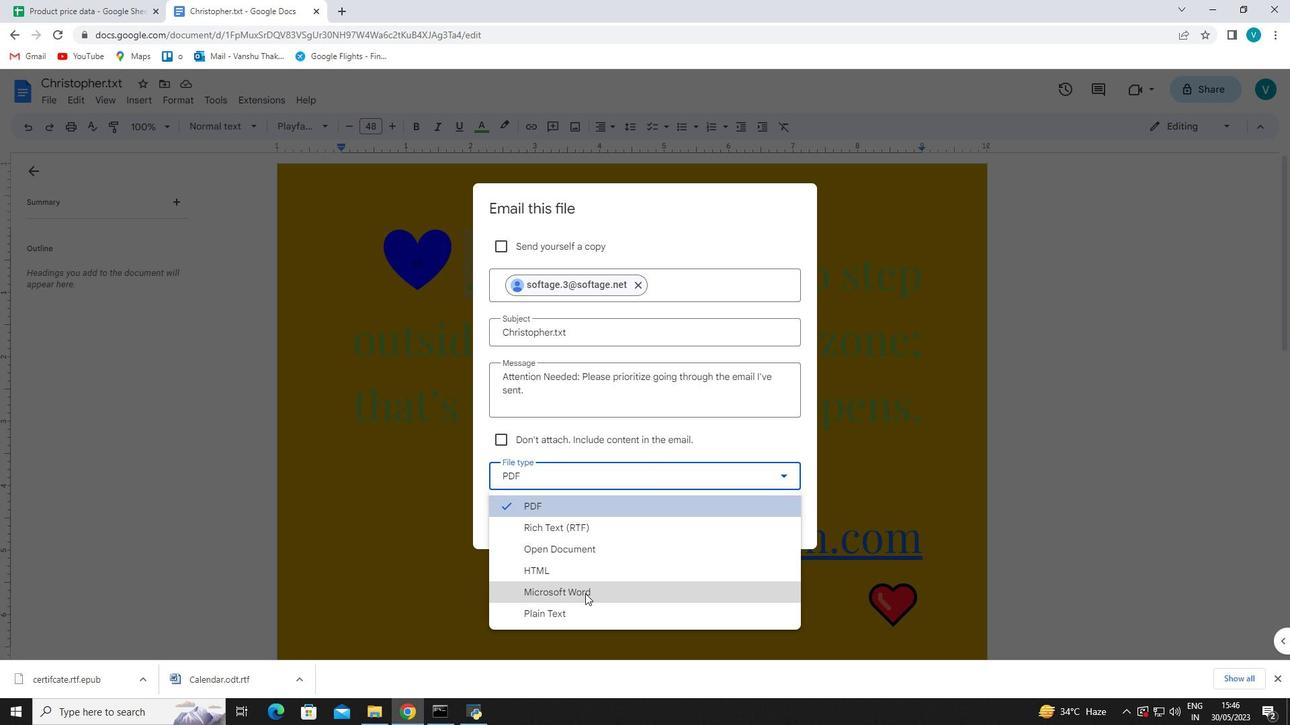 
Action: Mouse pressed left at (580, 607)
Screenshot: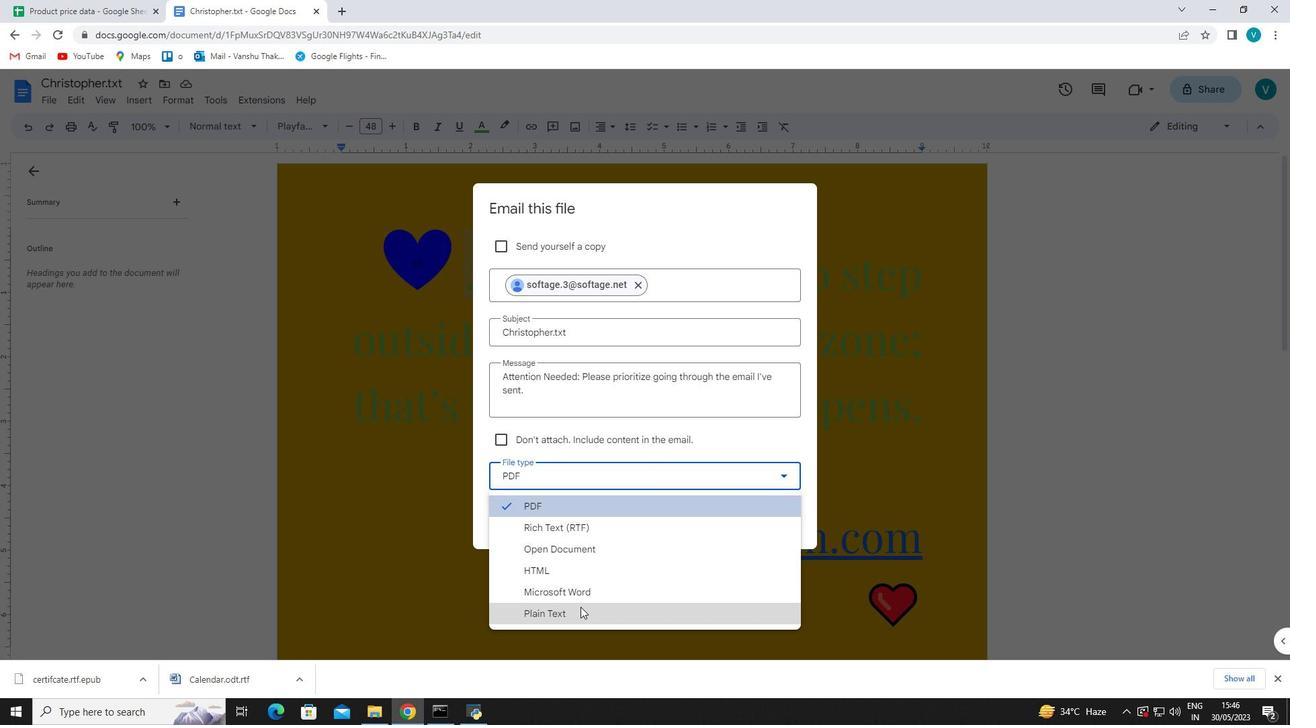 
Action: Mouse moved to (787, 520)
Screenshot: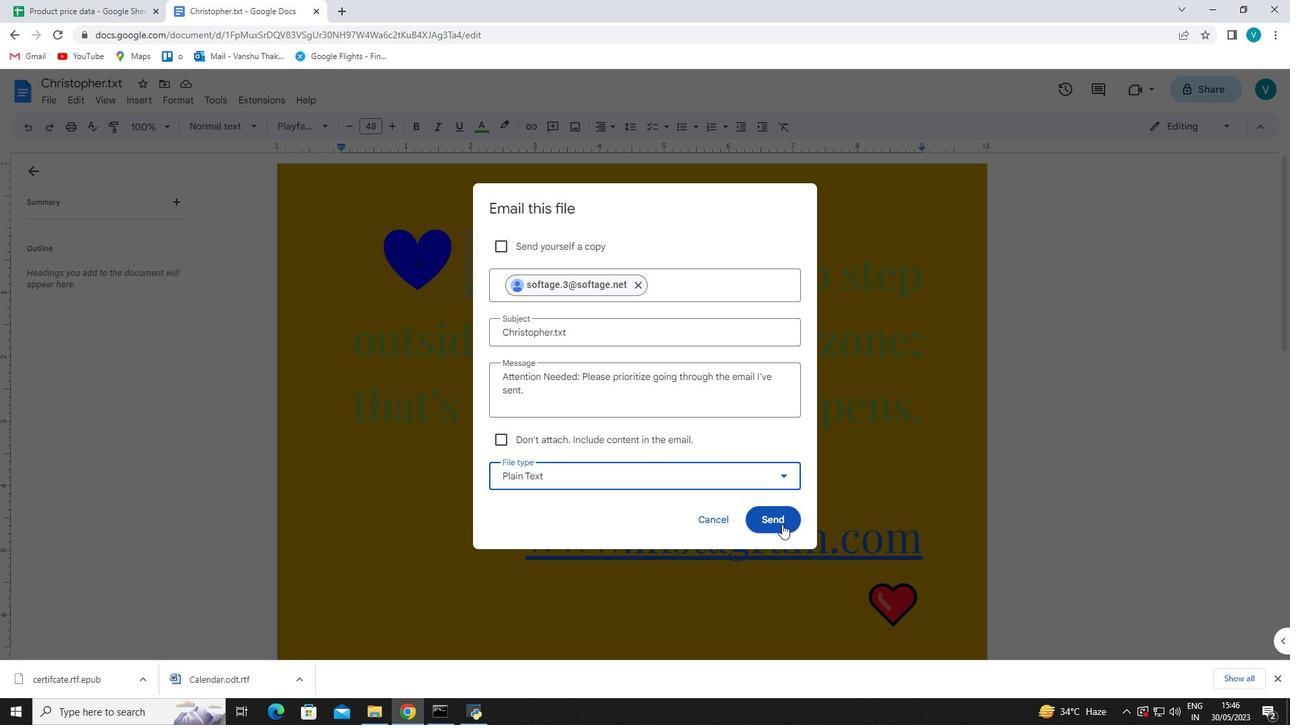 
Action: Mouse pressed left at (787, 520)
Screenshot: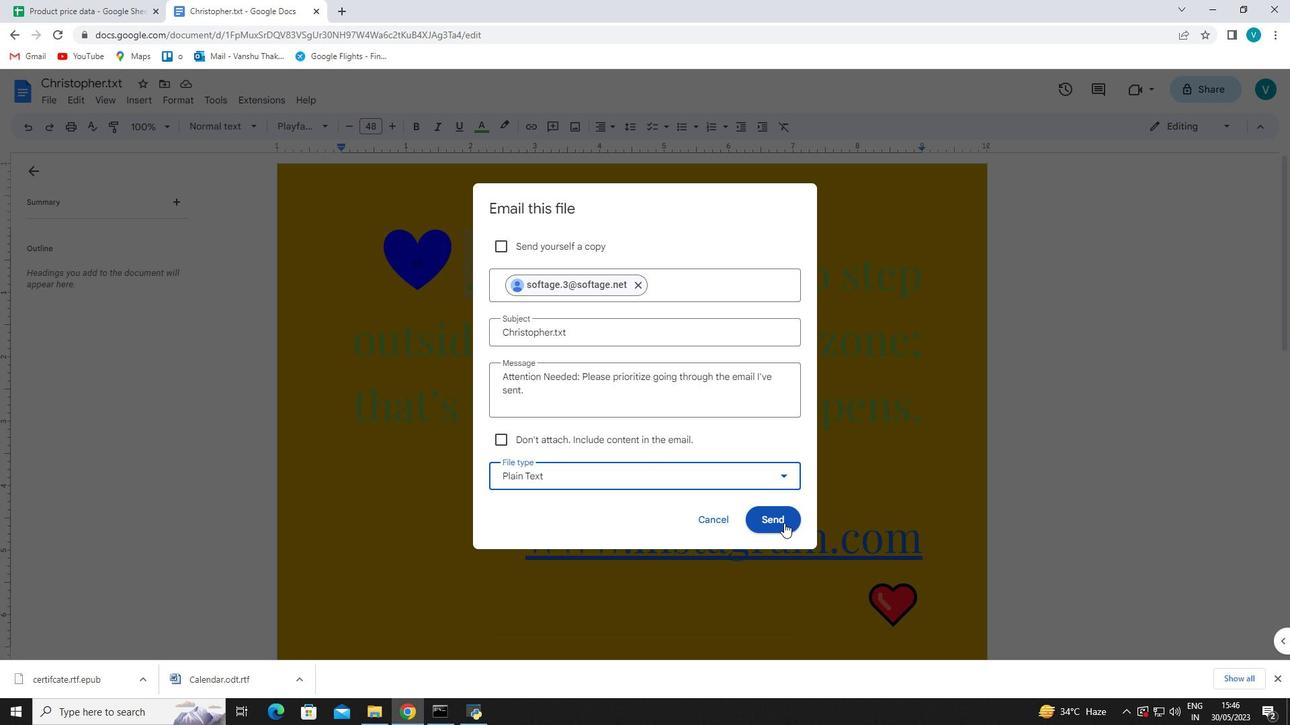 
